 Task: Contact a Redfin agent in Denver, Colorado, for assistance in finding a property with mountain views.
Action: Key pressed <Key.shift>Denver
Screenshot: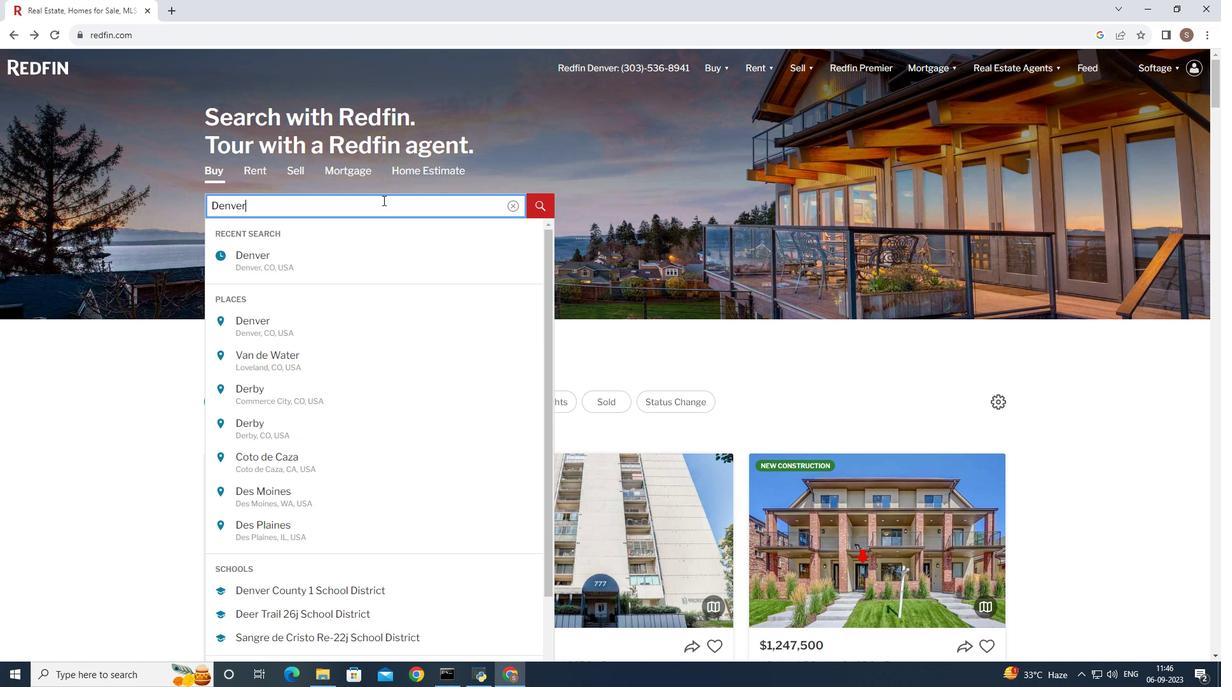
Action: Mouse moved to (380, 252)
Screenshot: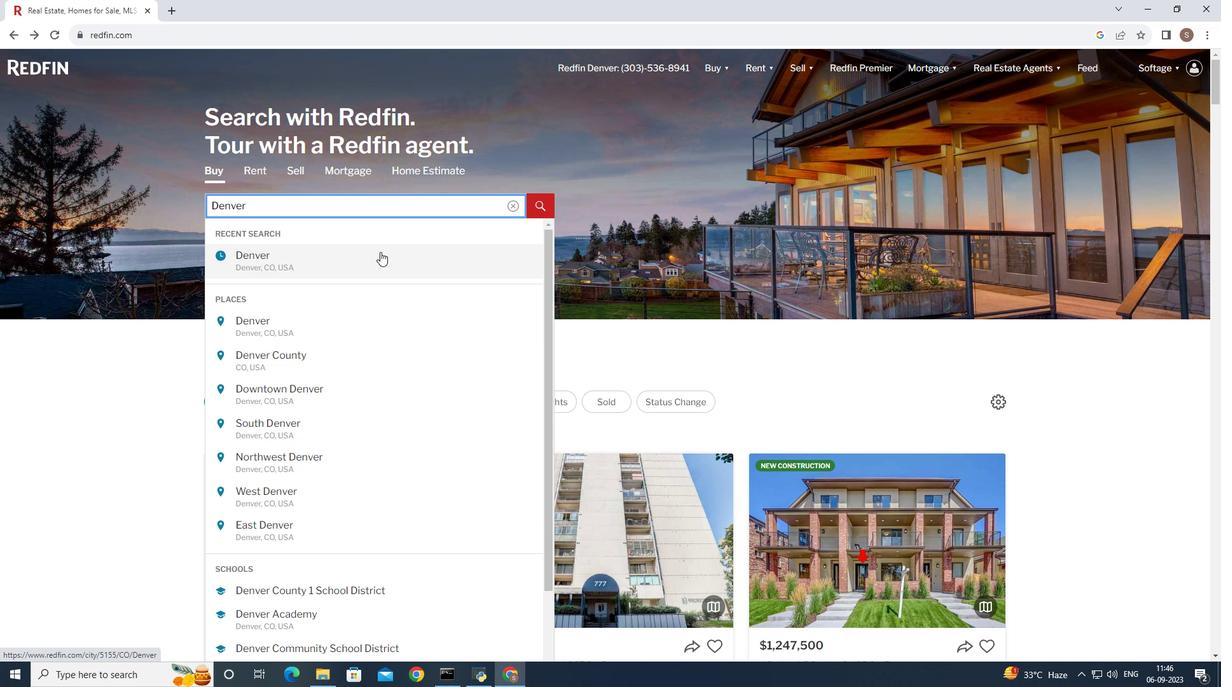 
Action: Mouse pressed left at (380, 252)
Screenshot: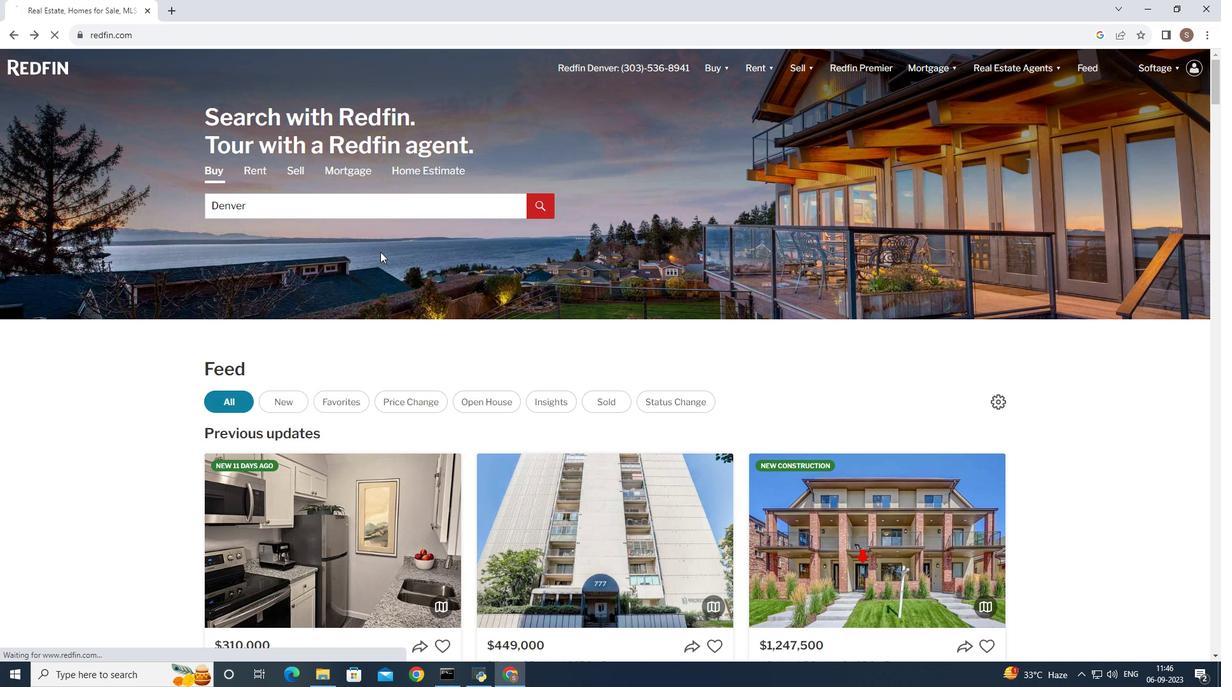 
Action: Mouse moved to (1163, 66)
Screenshot: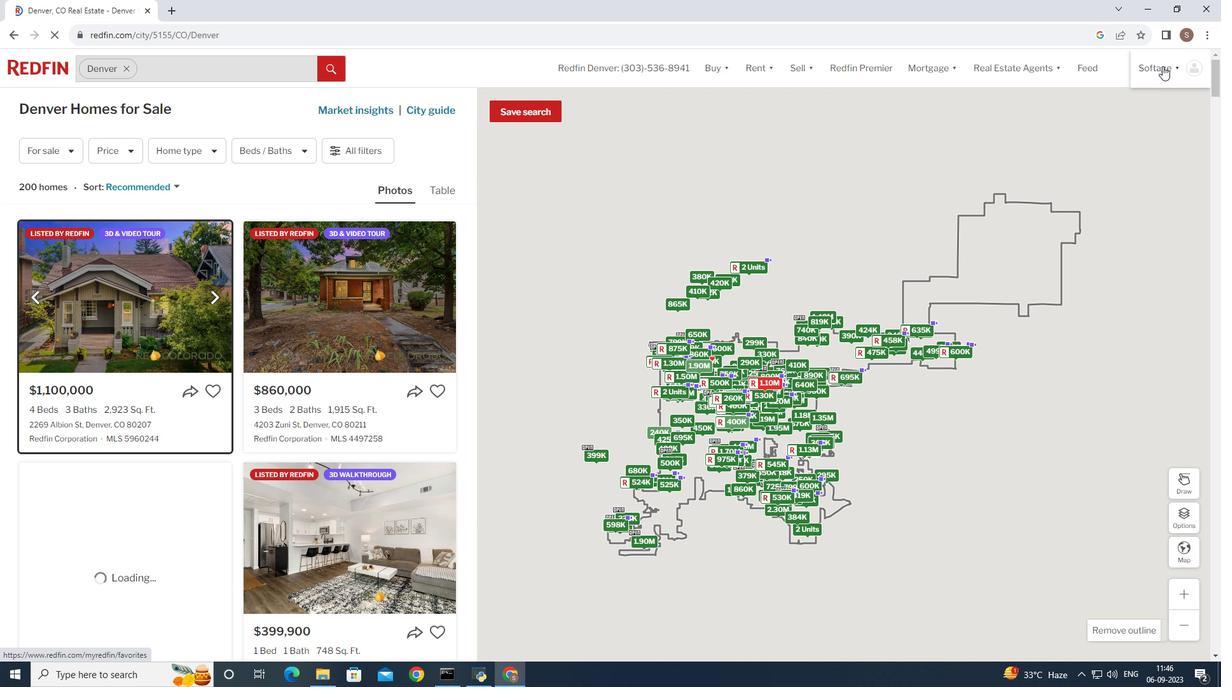 
Action: Mouse pressed left at (1163, 66)
Screenshot: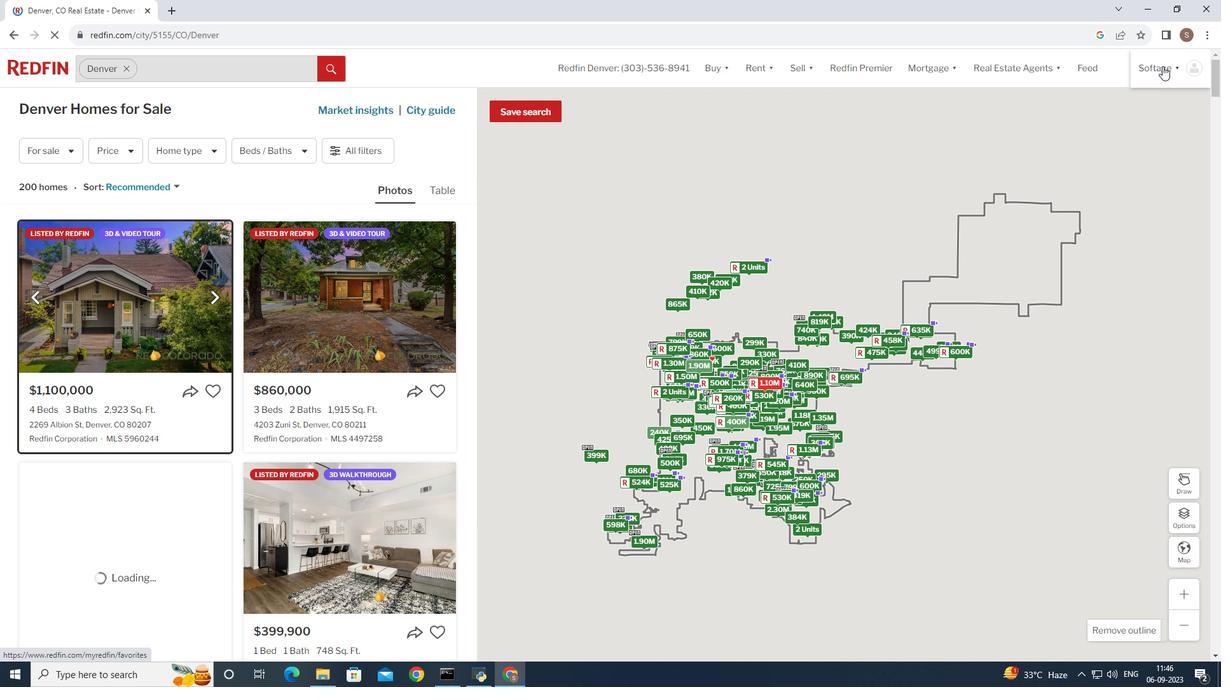
Action: Mouse moved to (1181, 71)
Screenshot: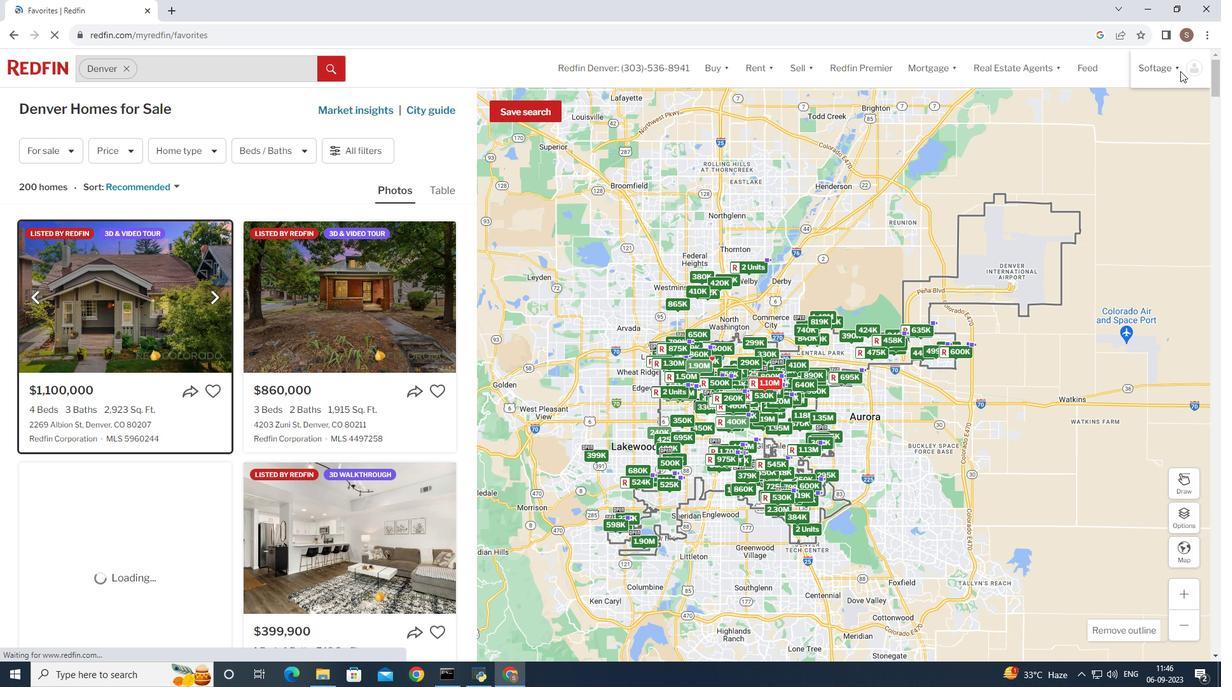 
Action: Mouse pressed left at (1181, 71)
Screenshot: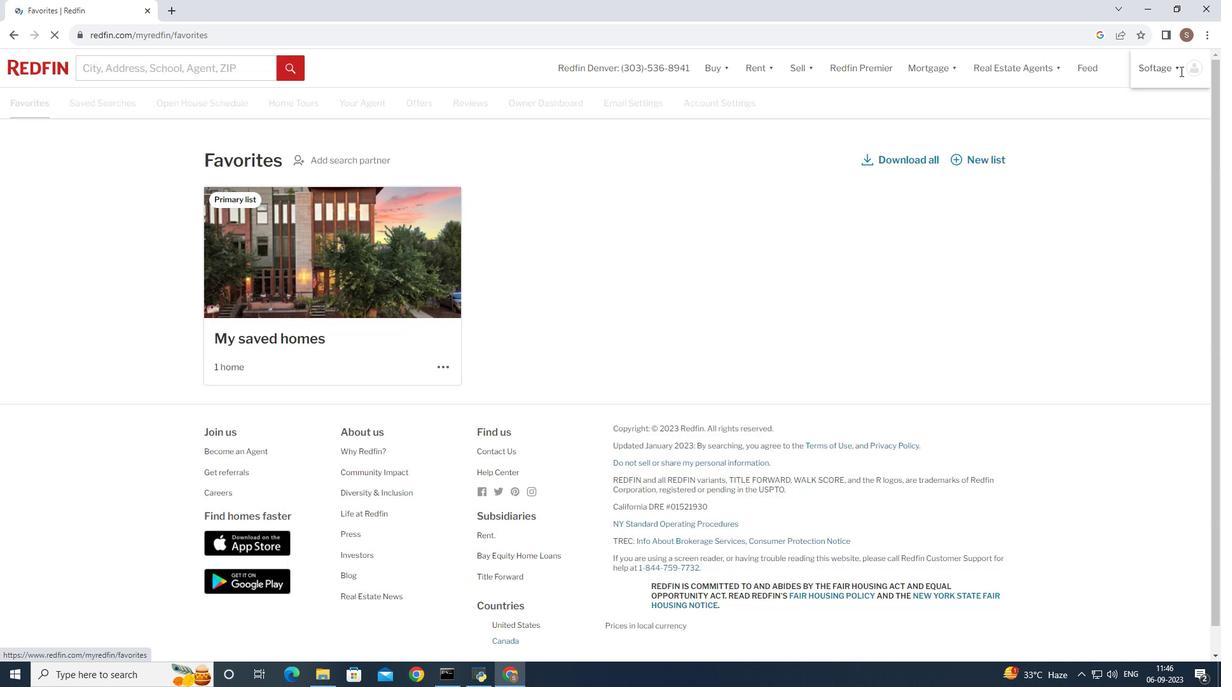 
Action: Mouse moved to (1173, 71)
Screenshot: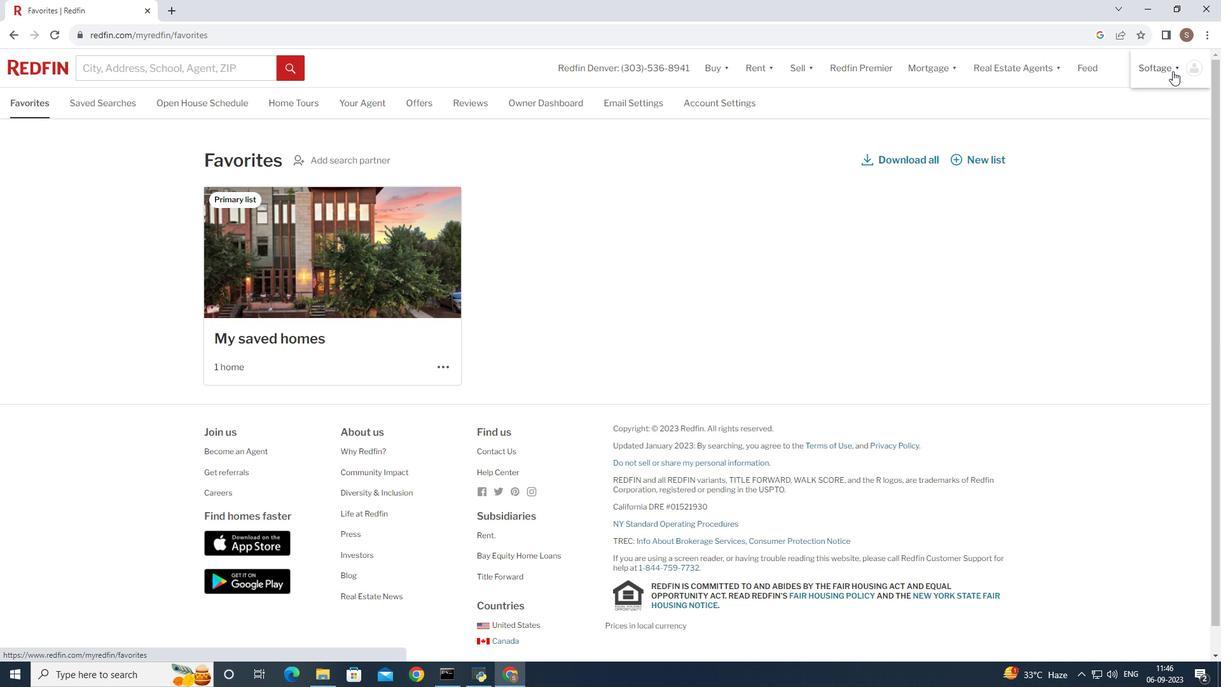 
Action: Mouse pressed left at (1173, 71)
Screenshot: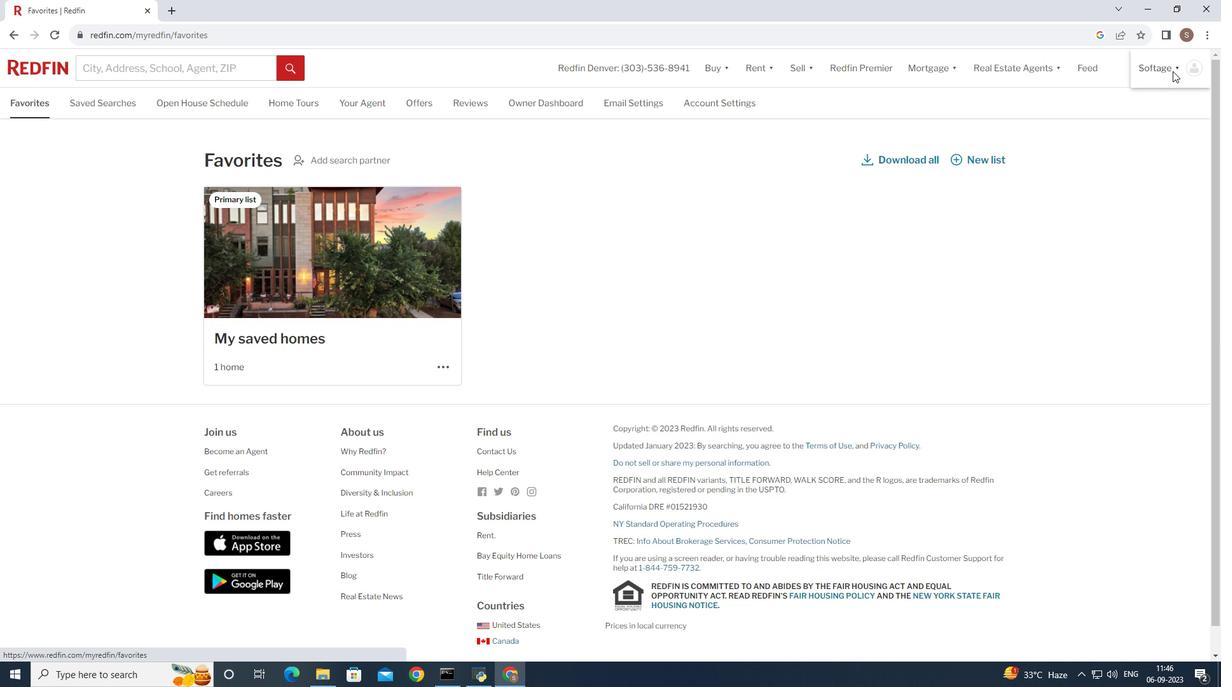 
Action: Mouse moved to (1173, 71)
Screenshot: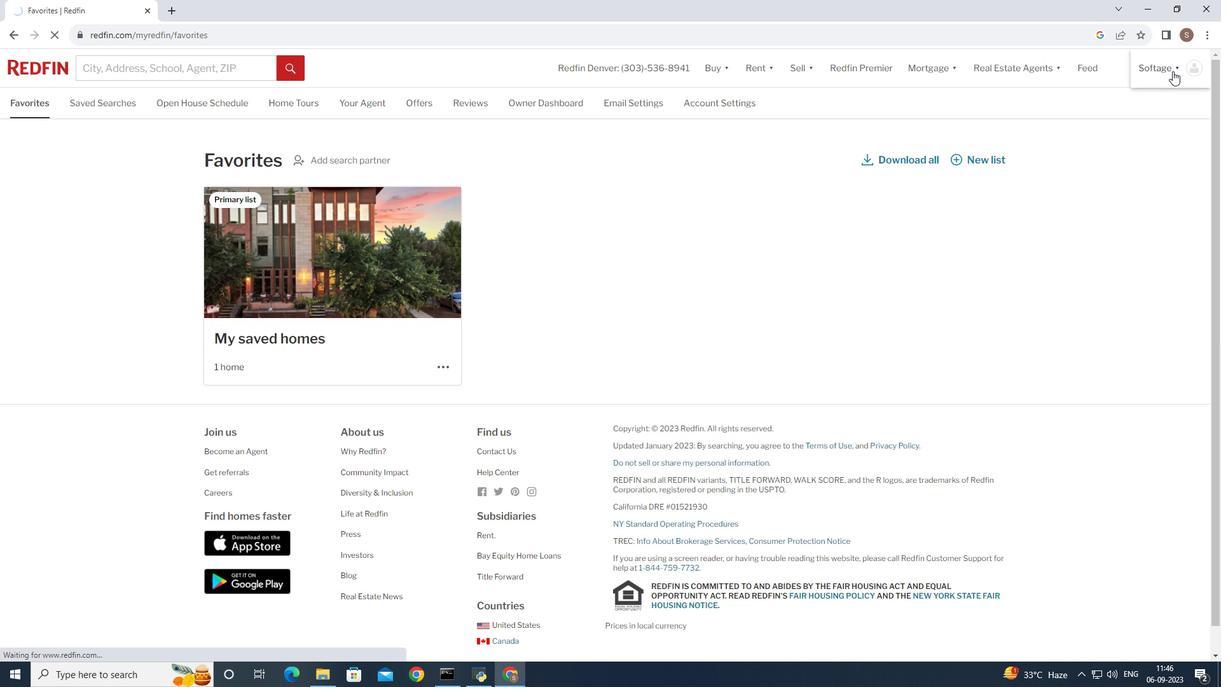 
Action: Mouse pressed left at (1173, 71)
Screenshot: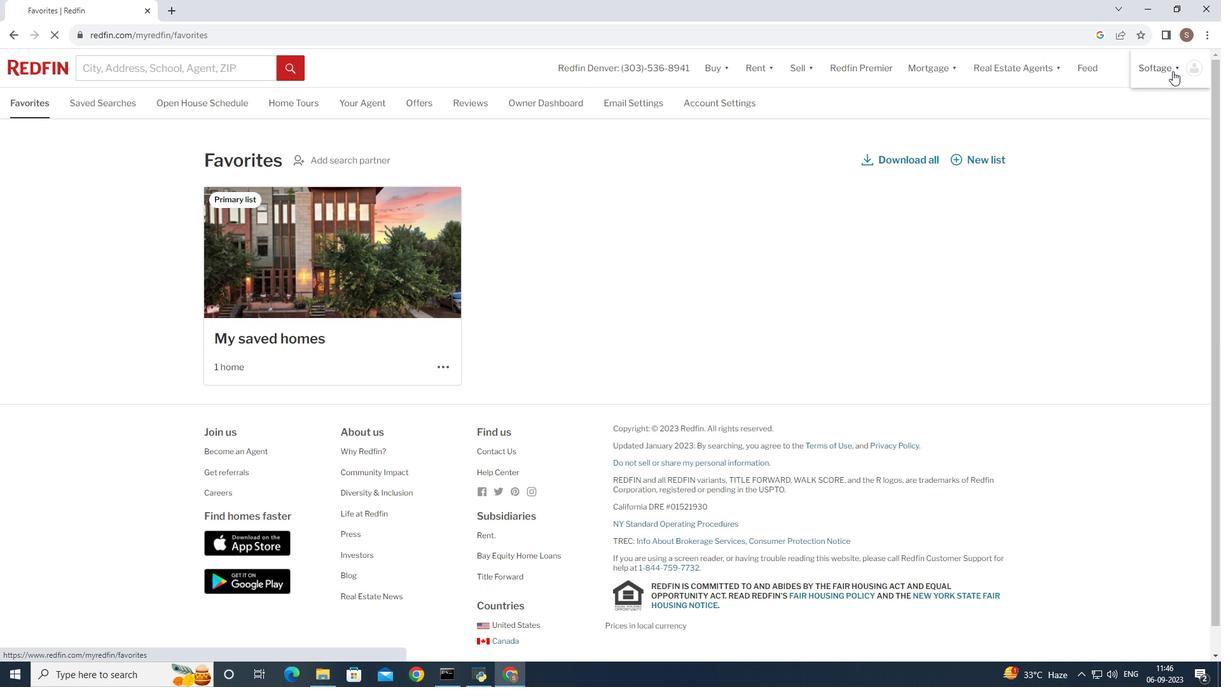 
Action: Mouse moved to (1175, 64)
Screenshot: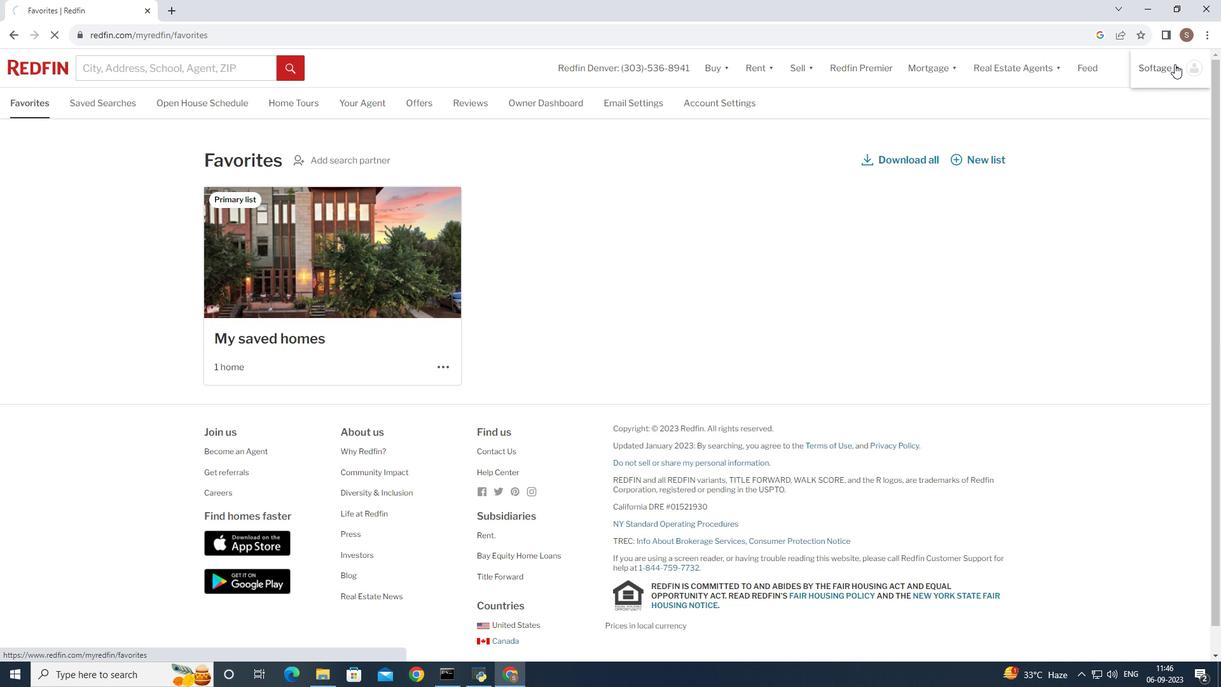 
Action: Mouse pressed left at (1175, 64)
Screenshot: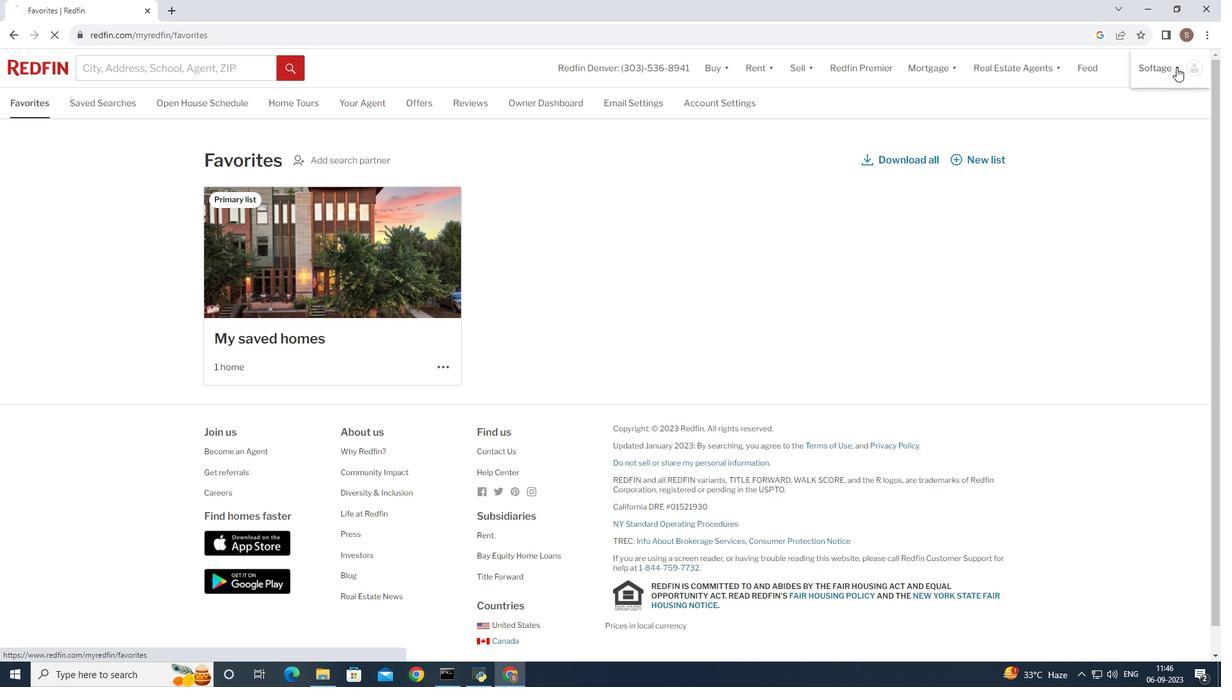 
Action: Mouse moved to (250, 199)
Screenshot: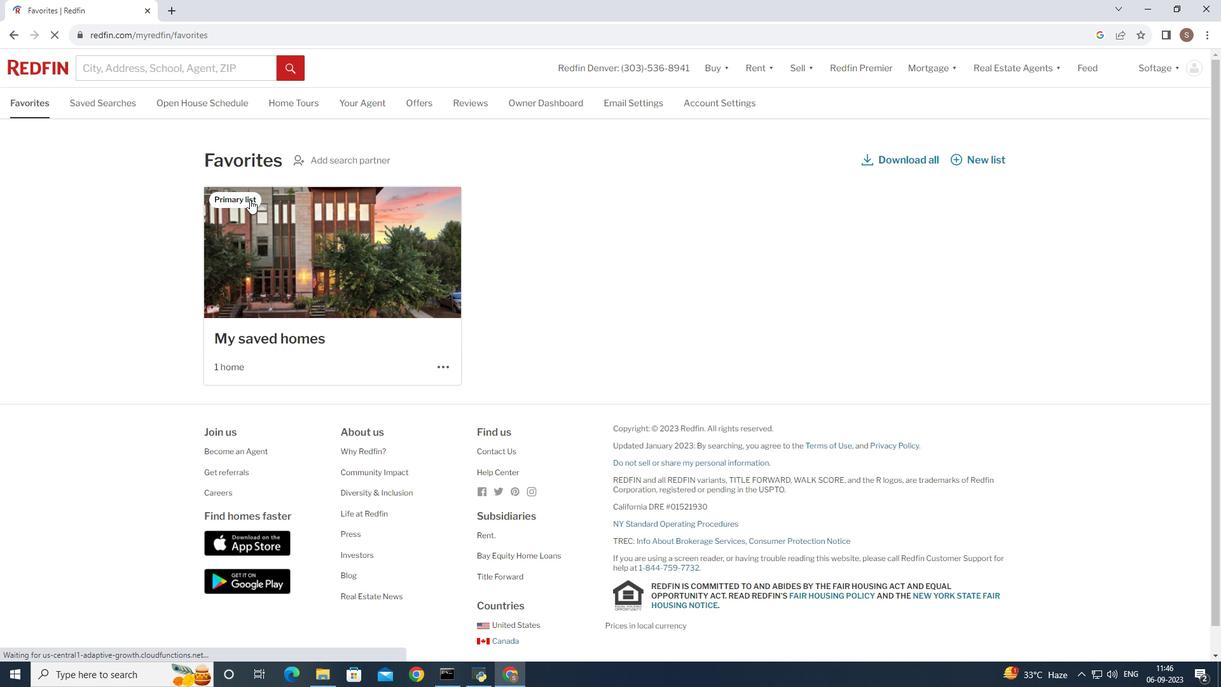 
Action: Mouse scrolled (250, 199) with delta (0, 0)
Screenshot: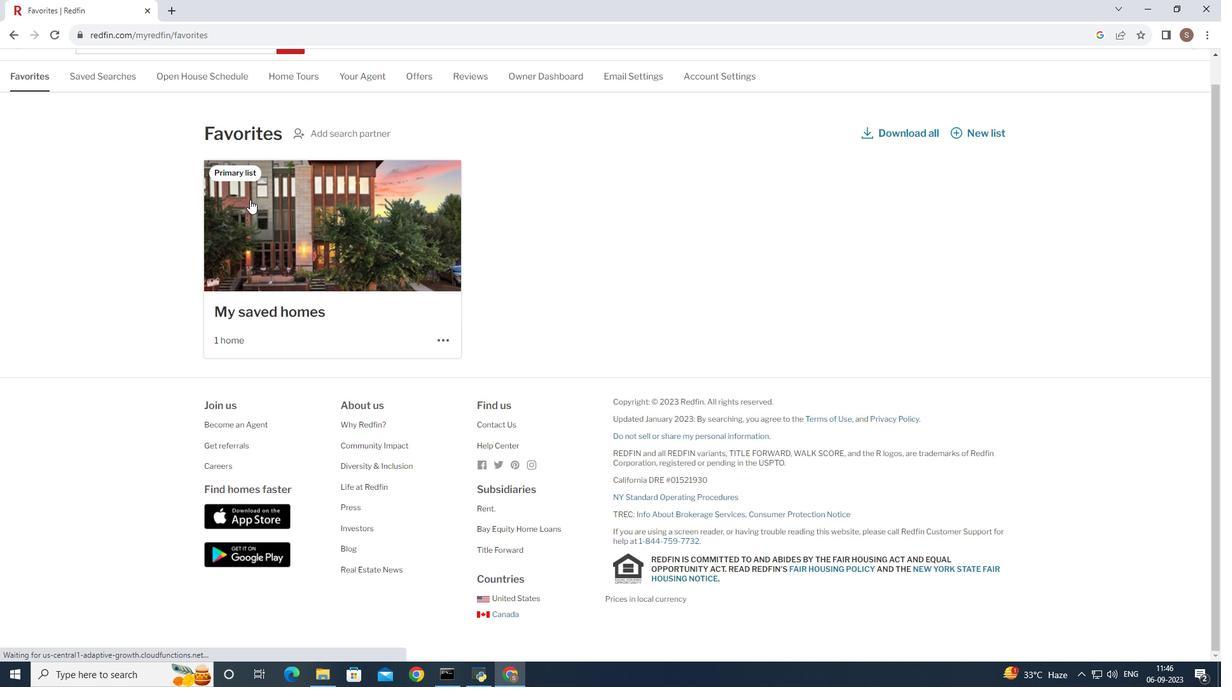 
Action: Mouse moved to (250, 199)
Screenshot: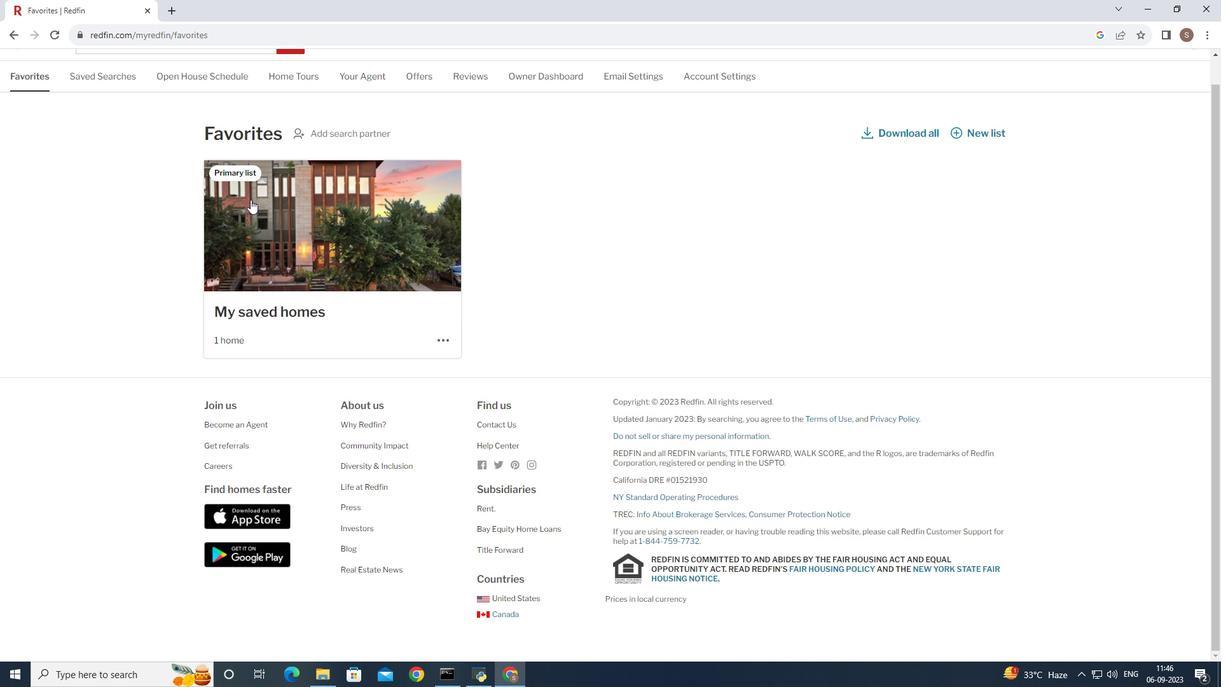
Action: Mouse scrolled (250, 200) with delta (0, 0)
Screenshot: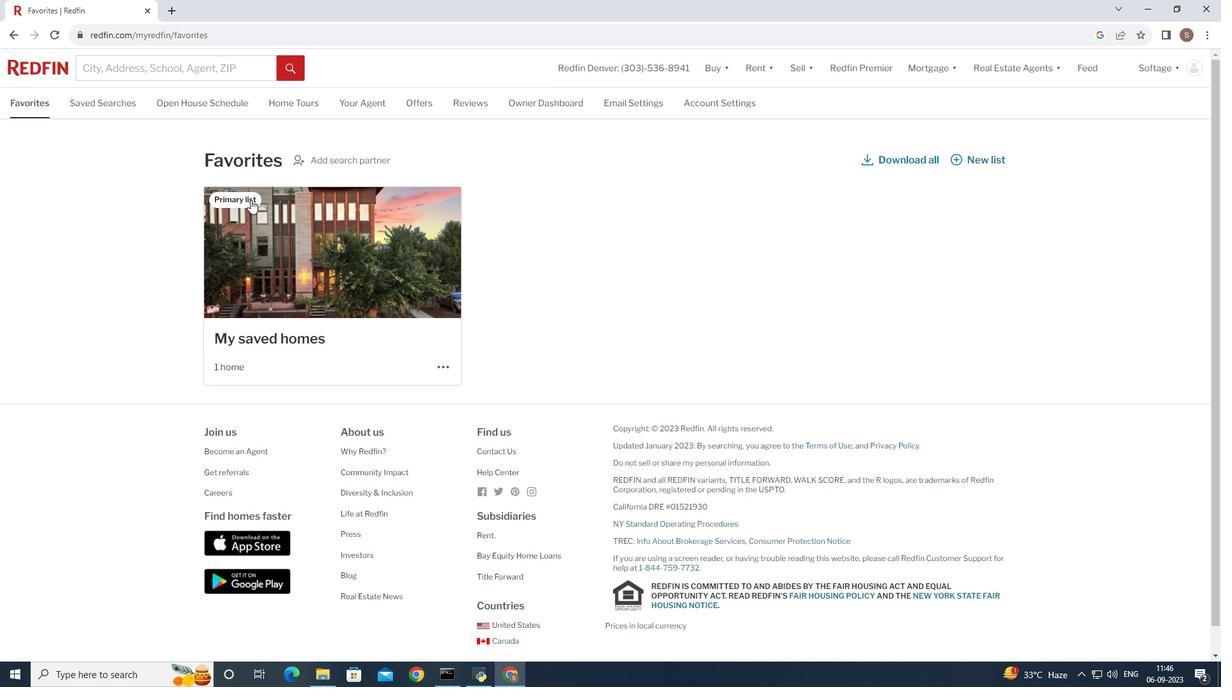 
Action: Mouse moved to (1035, 249)
Screenshot: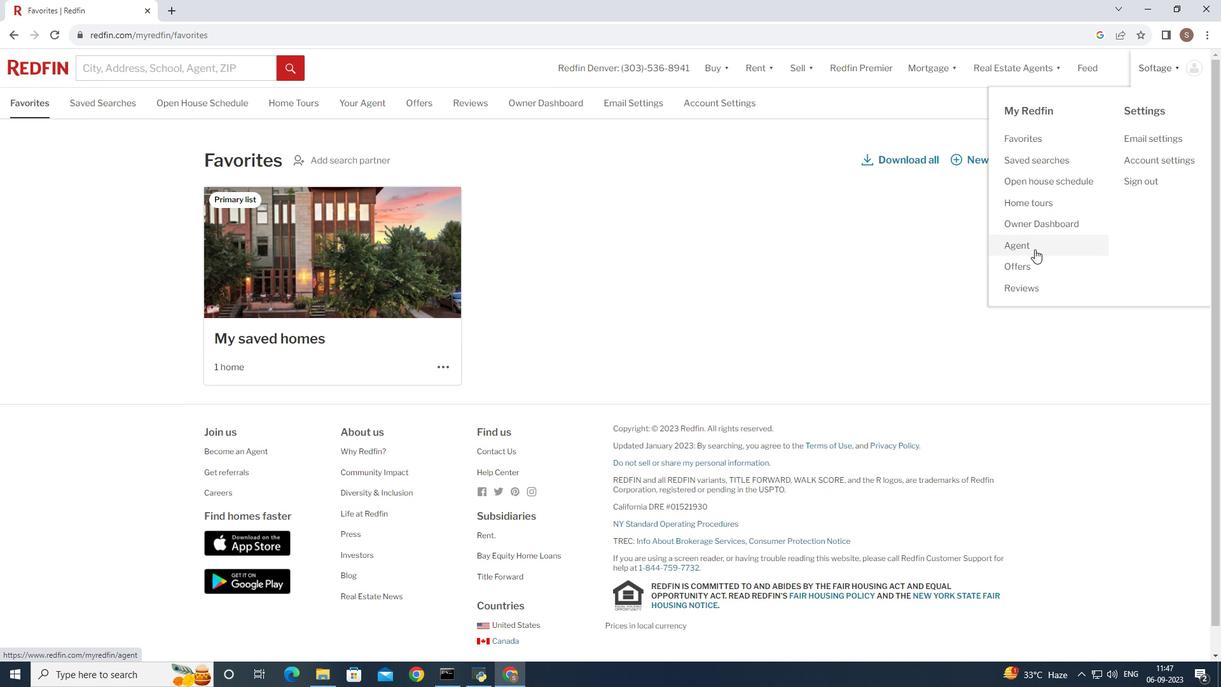 
Action: Mouse pressed left at (1035, 249)
Screenshot: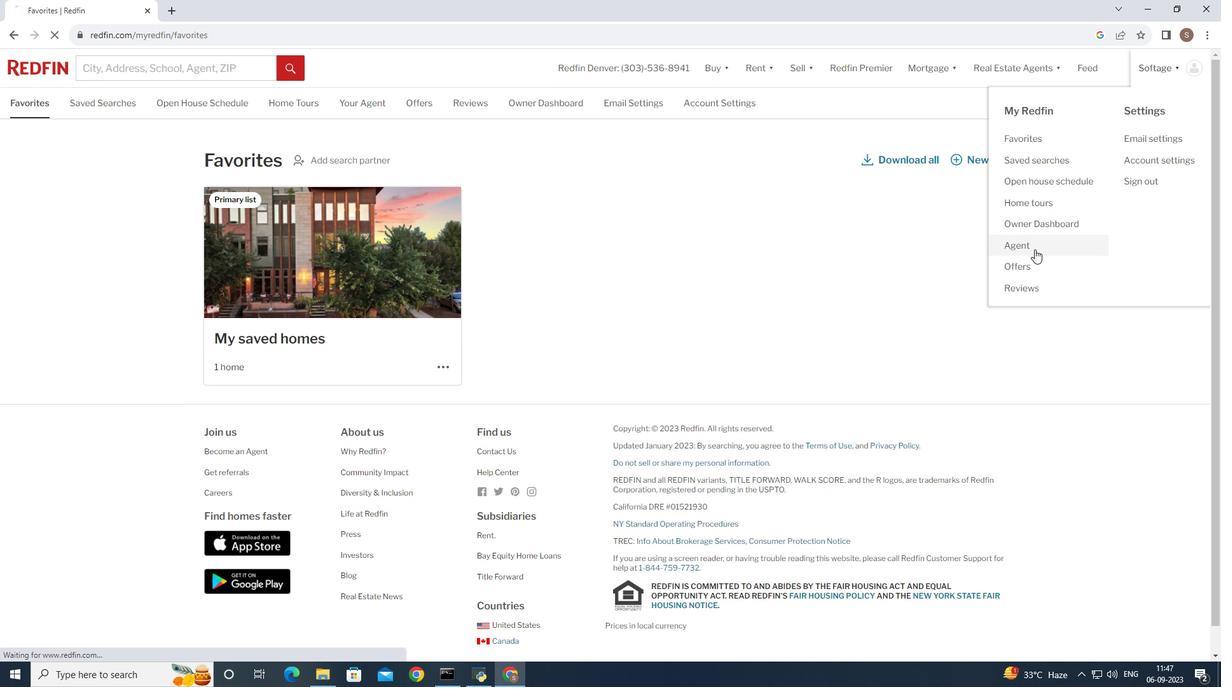 
Action: Mouse moved to (518, 363)
Screenshot: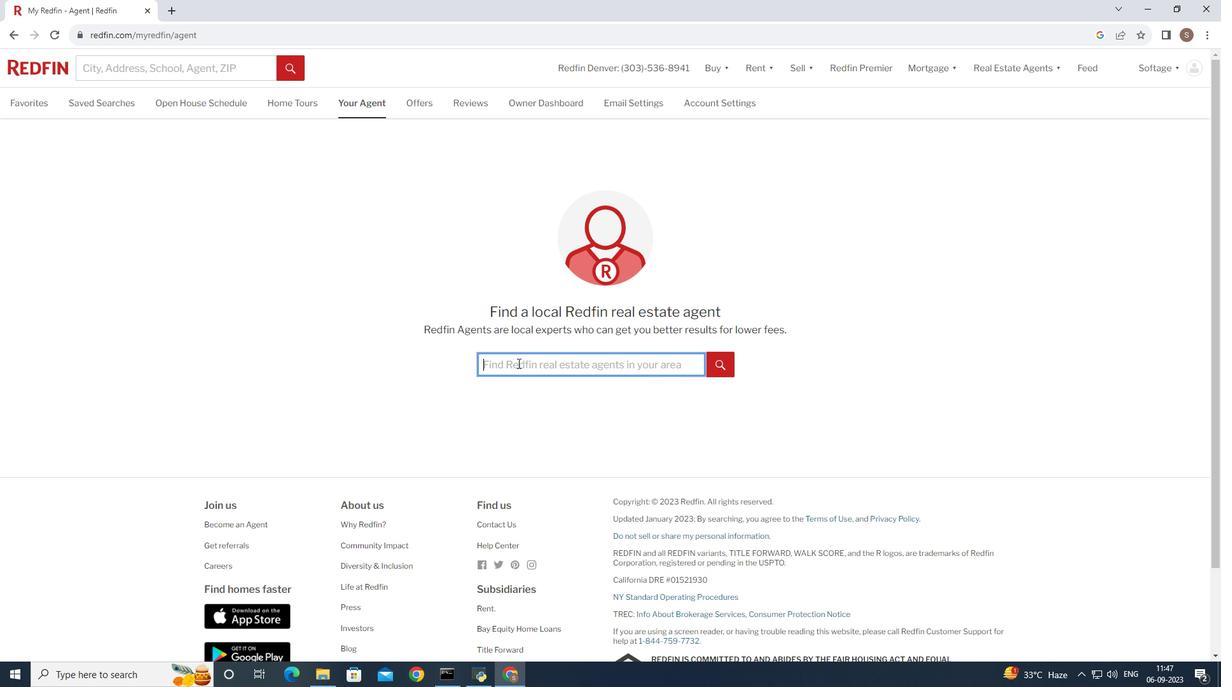 
Action: Mouse pressed left at (518, 363)
Screenshot: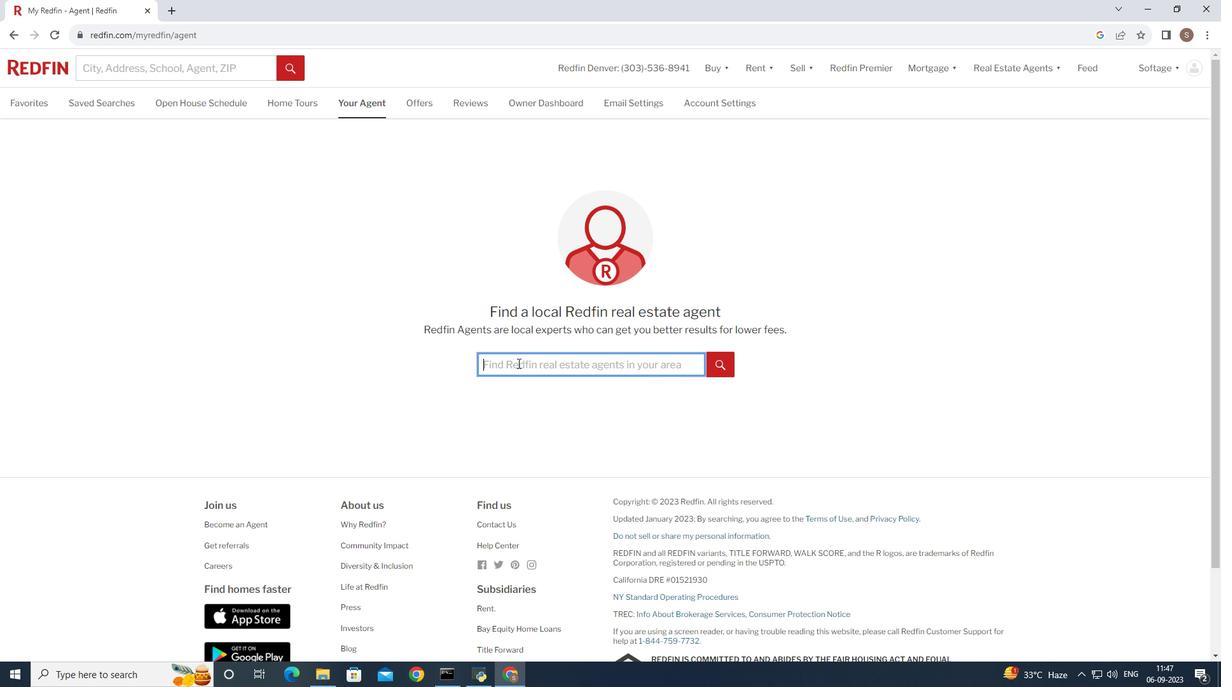
Action: Key pressed <Key.shift>Denver,<Key.space>c<Key.backspace><Key.shift>Cola<Key.backspace>orado<Key.space><Key.enter>
Screenshot: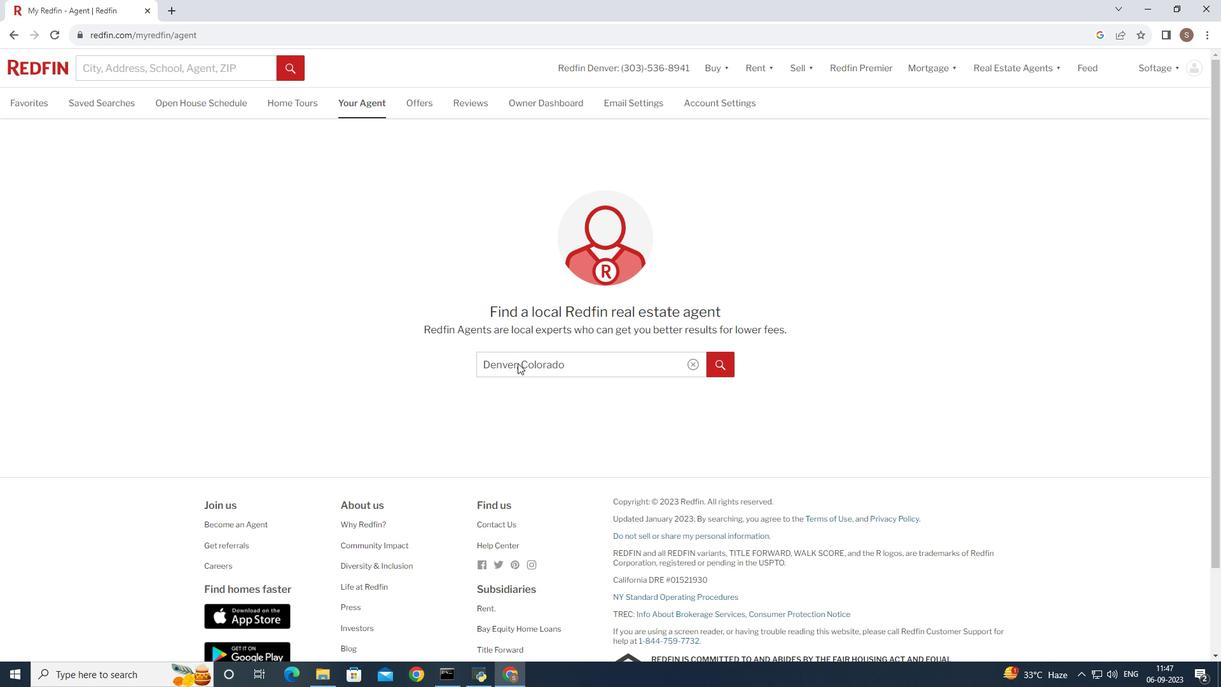 
Action: Mouse moved to (568, 275)
Screenshot: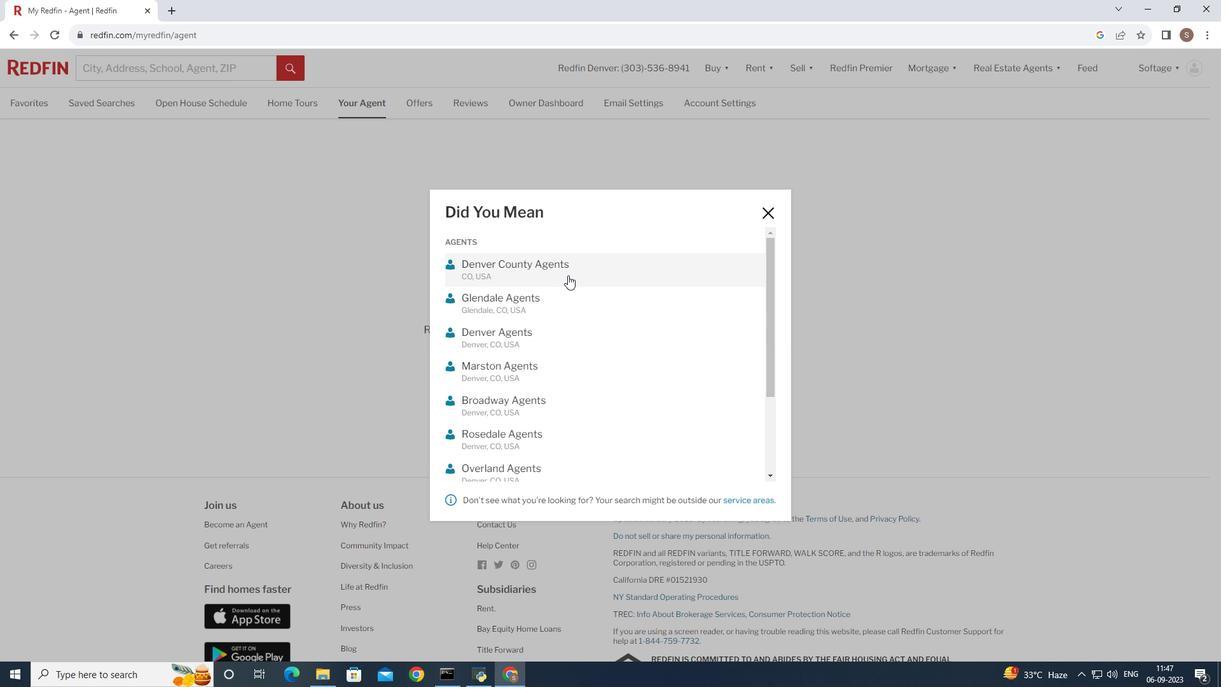 
Action: Mouse pressed left at (568, 275)
Screenshot: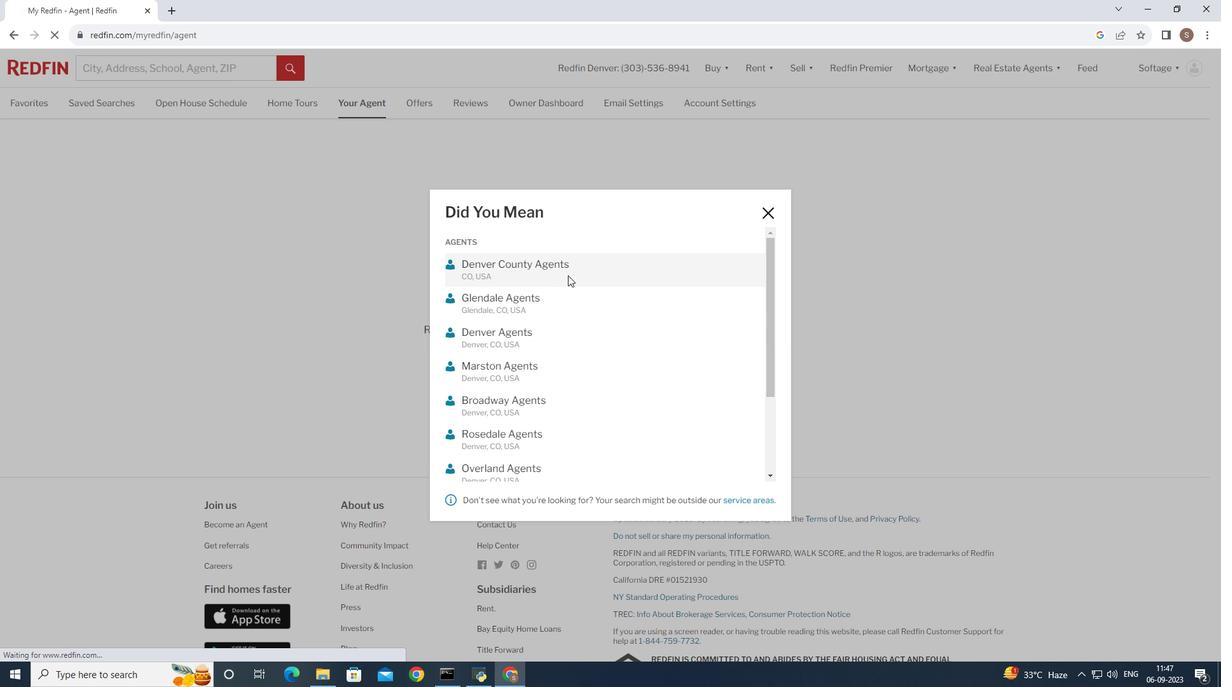 
Action: Mouse moved to (505, 502)
Screenshot: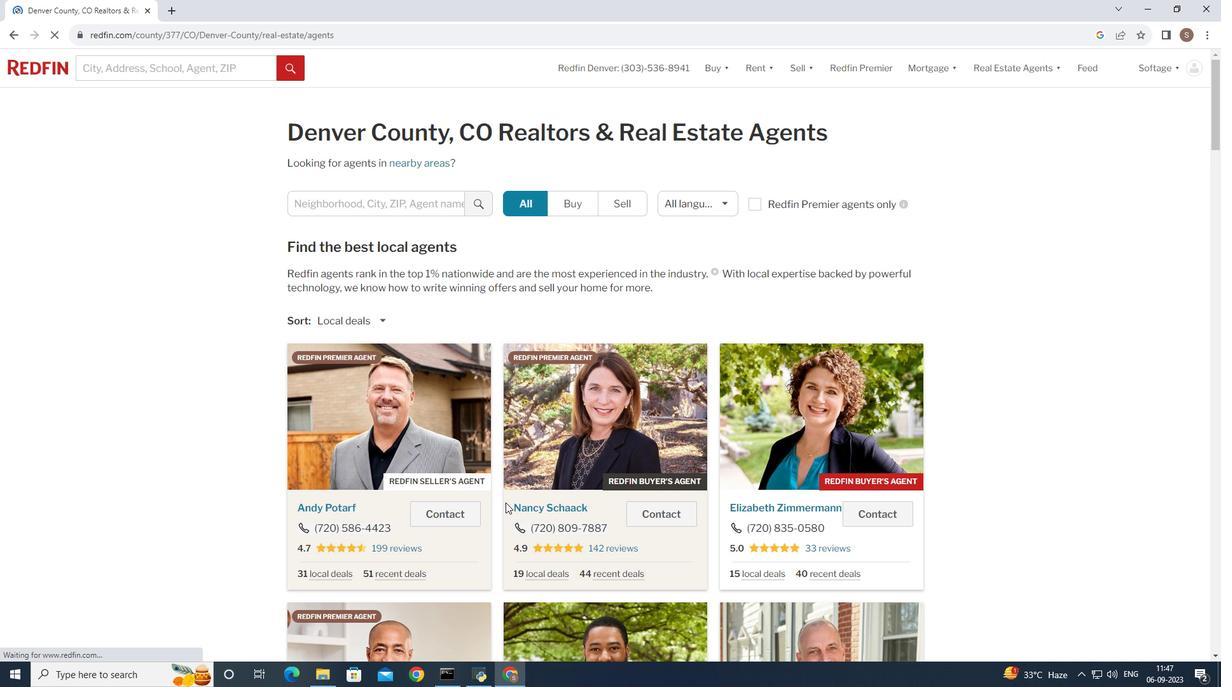 
Action: Mouse scrolled (505, 502) with delta (0, 0)
Screenshot: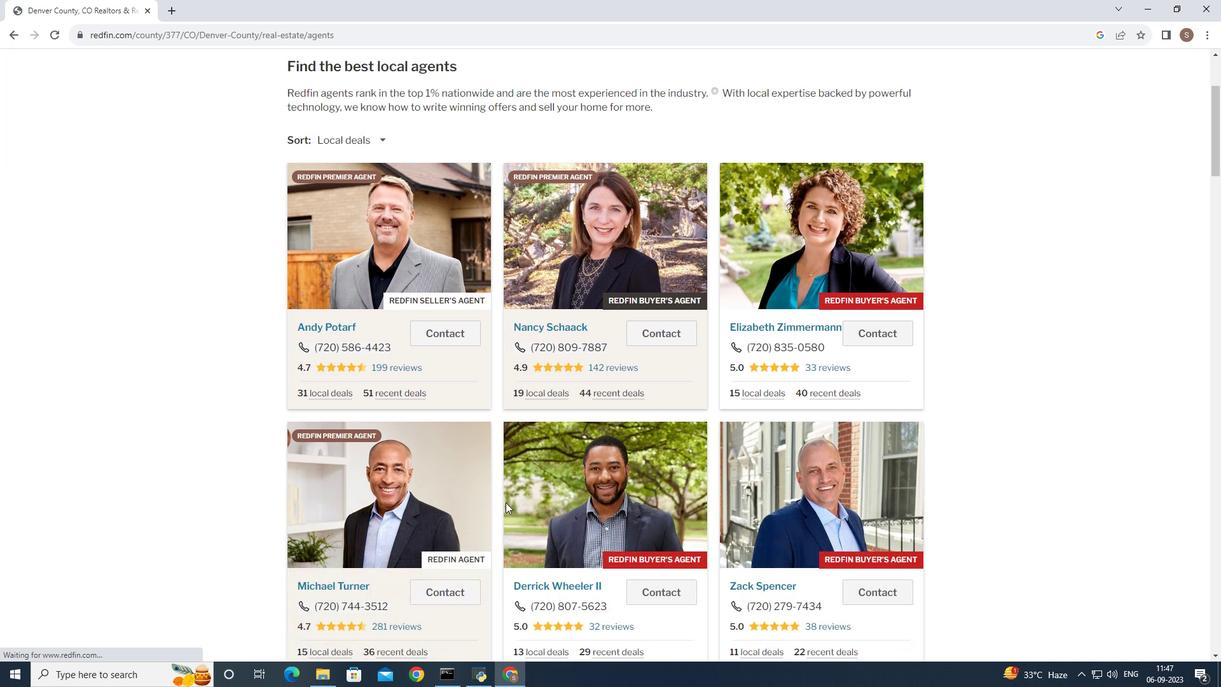 
Action: Mouse scrolled (505, 502) with delta (0, 0)
Screenshot: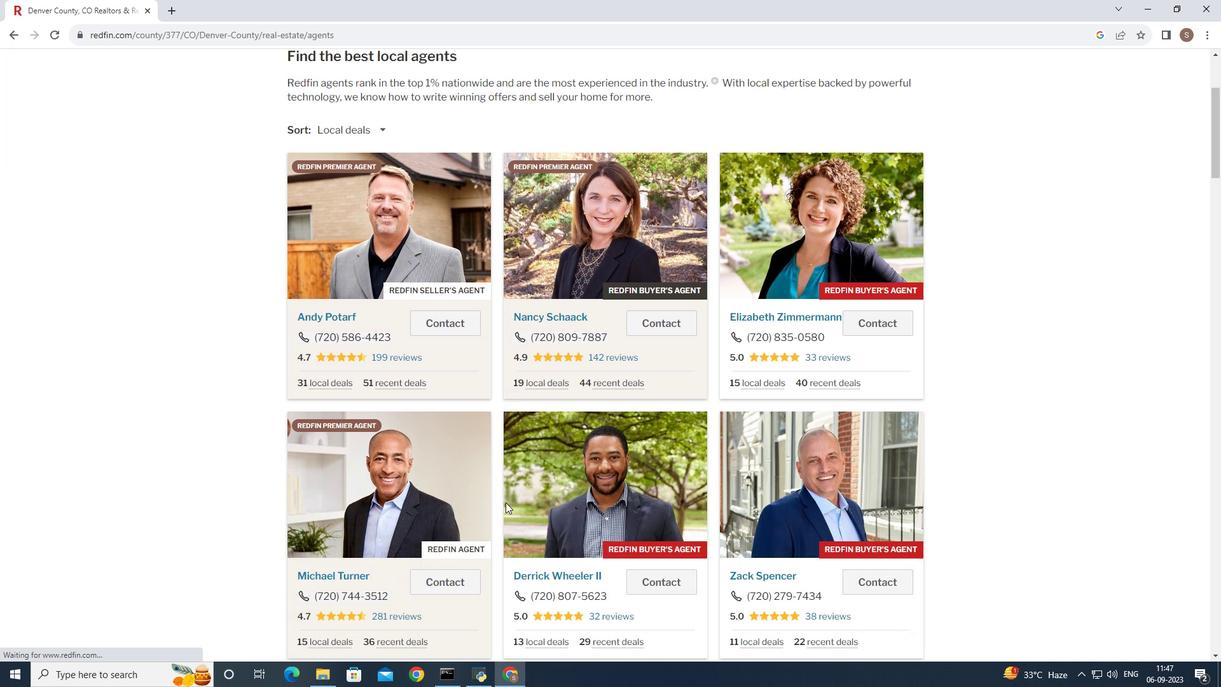 
Action: Mouse scrolled (505, 502) with delta (0, 0)
Screenshot: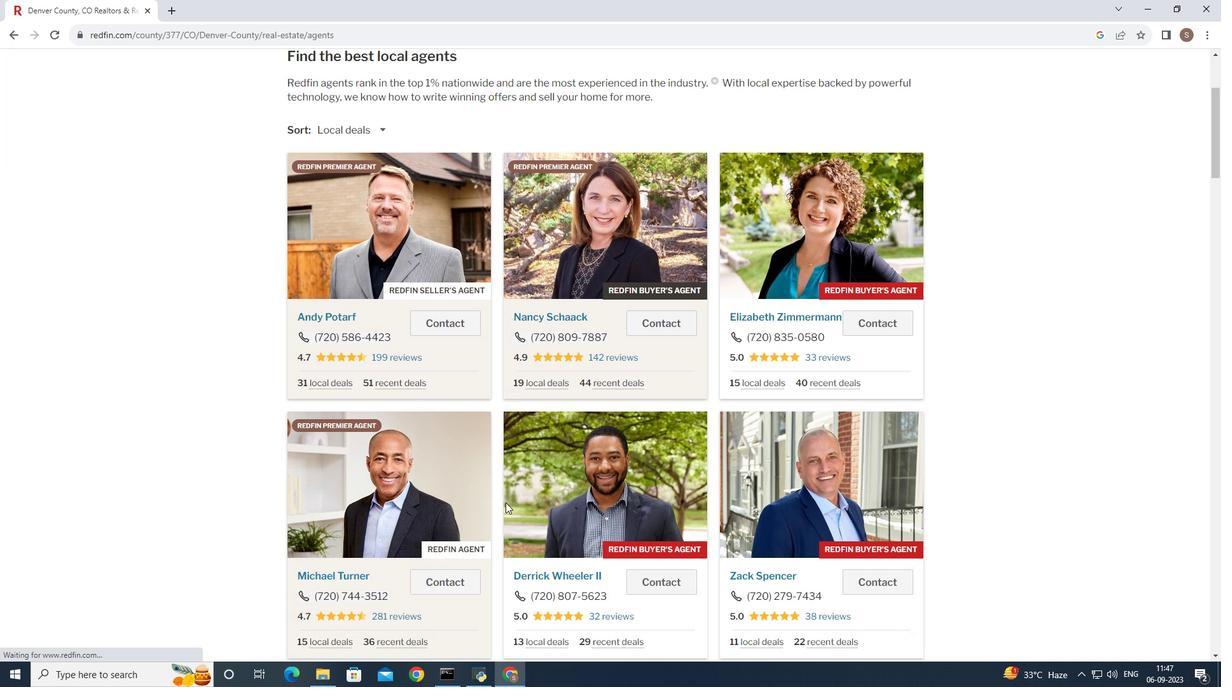
Action: Mouse moved to (651, 324)
Screenshot: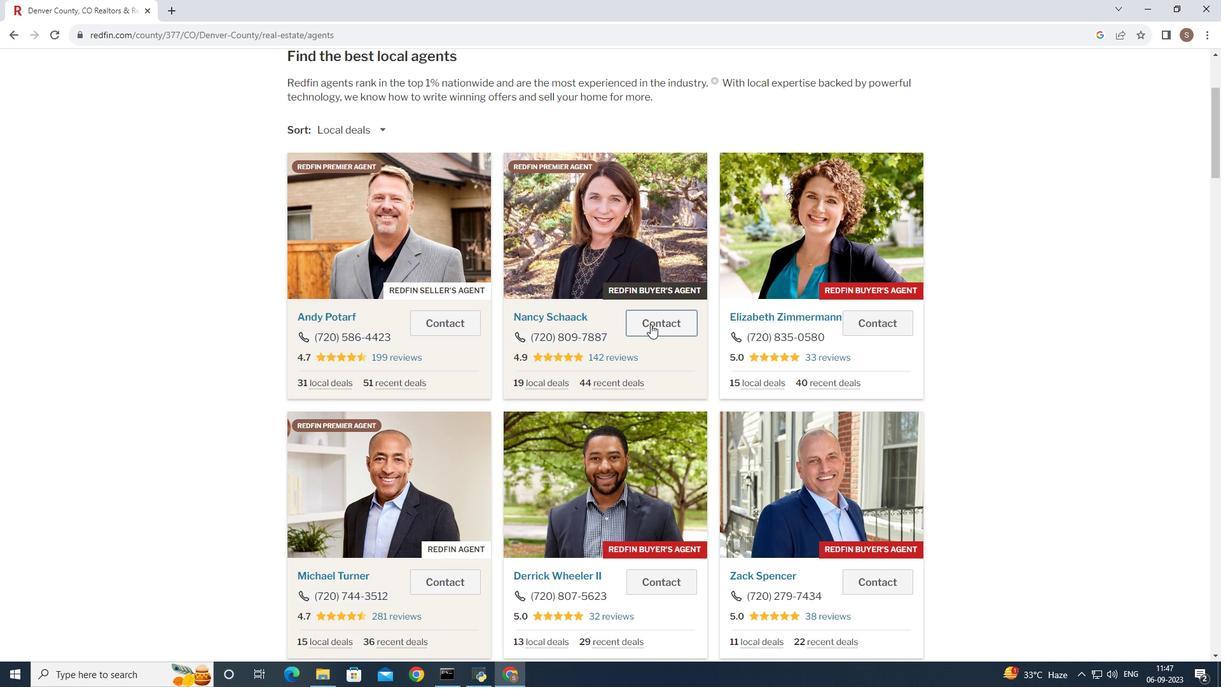 
Action: Mouse pressed left at (651, 324)
Screenshot: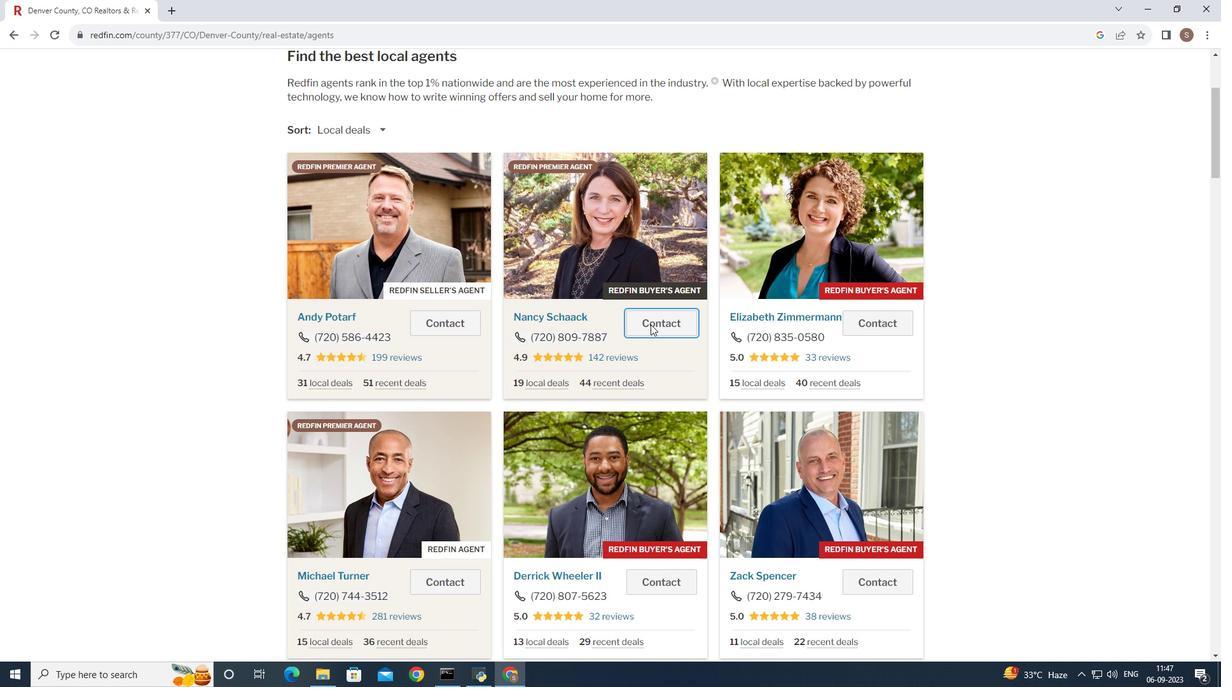 
Action: Mouse moved to (730, 403)
Screenshot: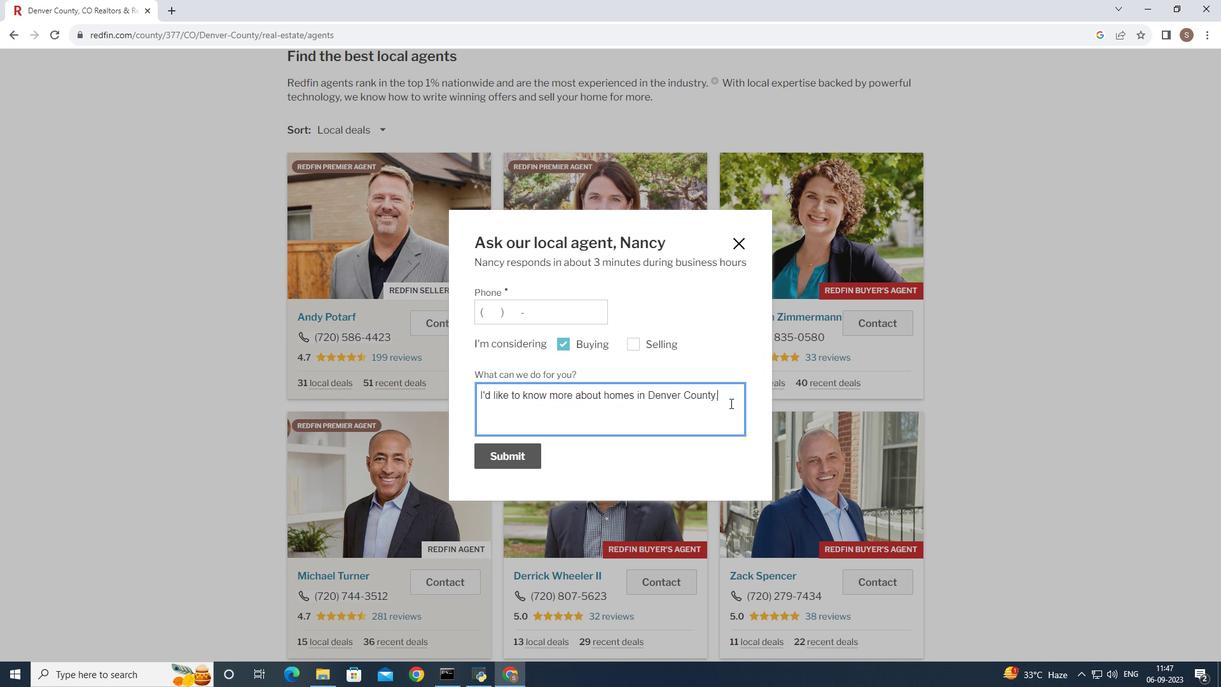 
Action: Mouse pressed left at (730, 403)
Screenshot: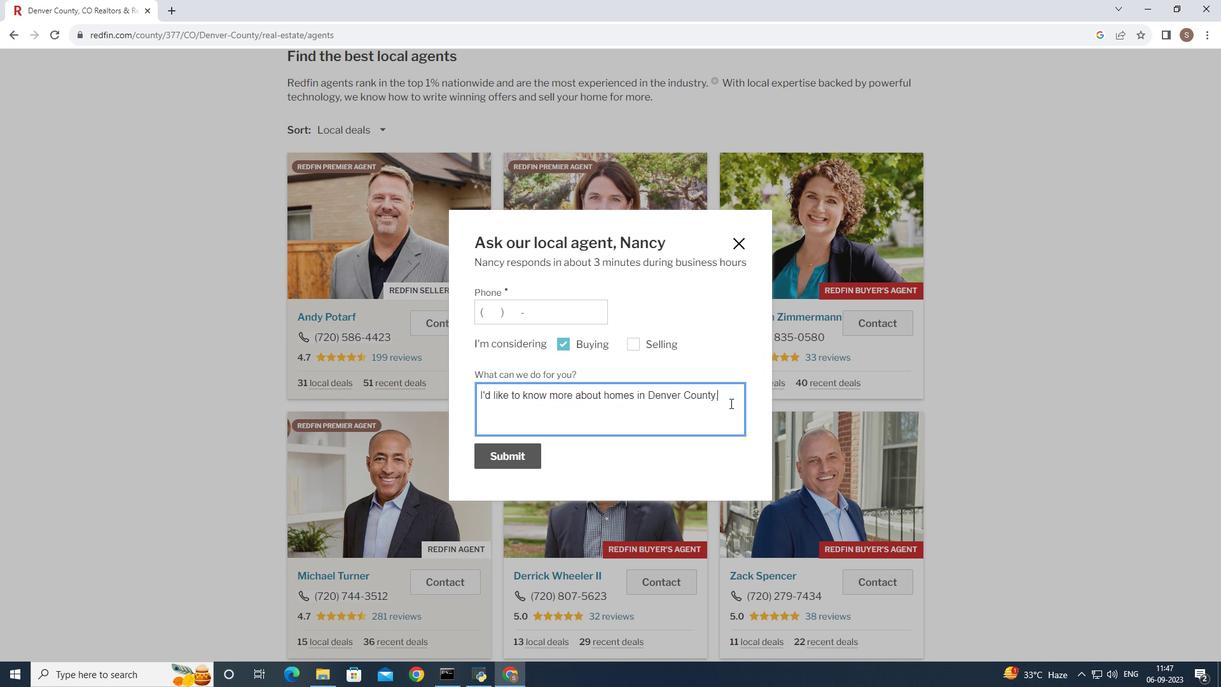 
Action: Key pressed <Key.backspace><Key.backspace><Key.backspace><Key.backspace><Key.backspace><Key.backspace><Key.backspace><Key.backspace><Key.backspace><Key.backspace><Key.backspace><Key.backspace><Key.backspace><Key.backspace><Key.backspace><Key.backspace><Key.backspace><Key.backspace><Key.backspace><Key.backspace><Key.backspace><Key.backspace><Key.backspace><Key.backspace><Key.backspace><Key.backspace><Key.backspace><Key.backspace><Key.backspace><Key.backspace><Key.backspace><Key.backspace><Key.backspace><Key.backspace><Key.backspace><Key.backspace><Key.backspace><Key.backspace><Key.backspace><Key.backspace><Key.backspace><Key.backspace><Key.backspace><Key.backspace><Key.backspace><Key.backspace><Key.backspace><Key.backspace><Key.backspace><Key.backspace><Key.backspace><Key.backspace><Key.backspace><Key.backspace><Key.backspace><Key.backspace><Key.backspace><Key.shift>Plz<Key.space>give<Key.space>me<Key.space>some<Key.space>suggestion<Key.space>
Screenshot: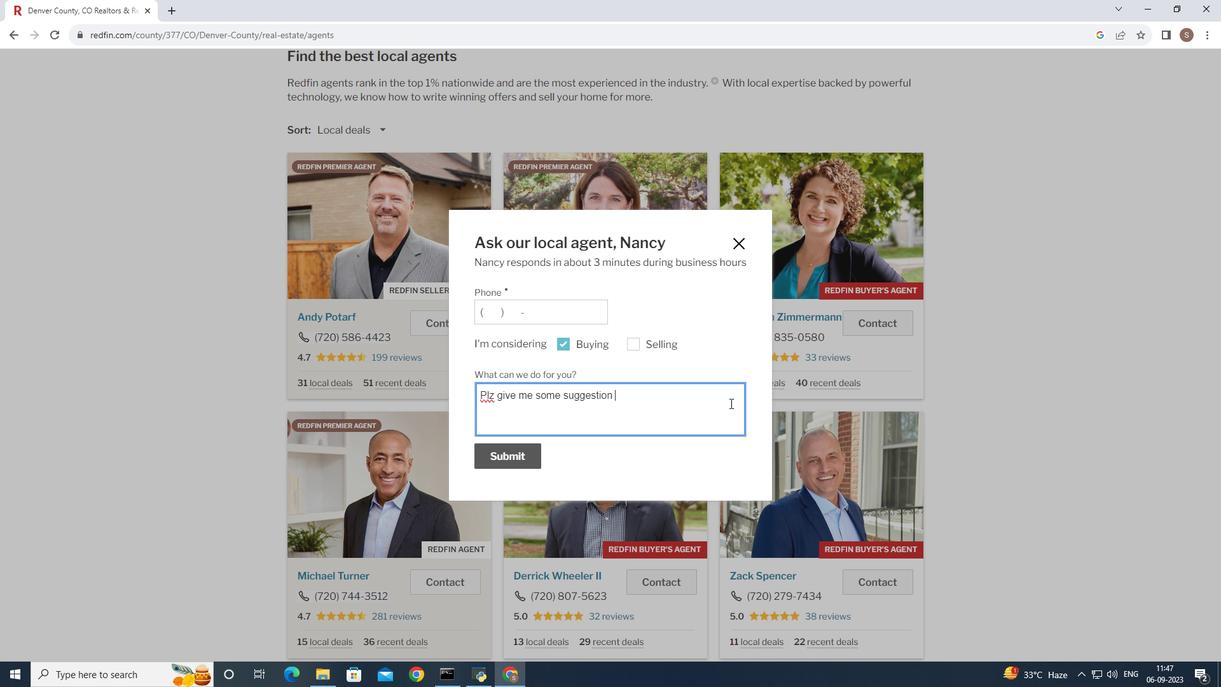 
Action: Mouse moved to (497, 397)
Screenshot: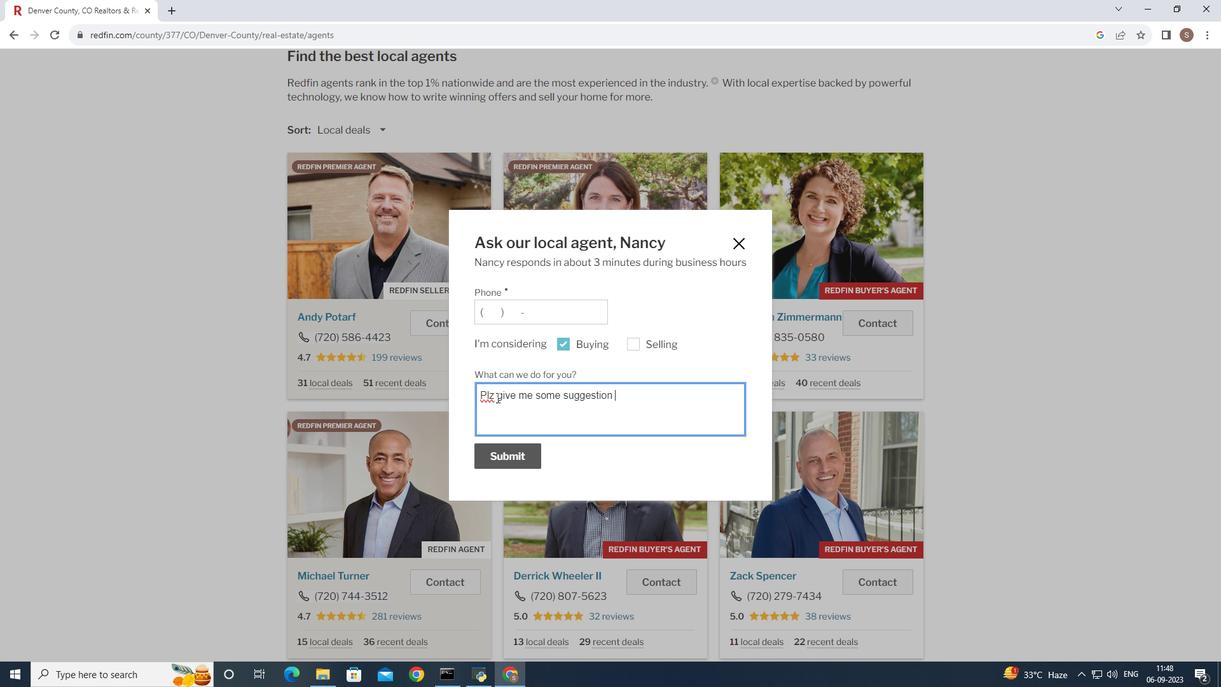 
Action: Mouse pressed left at (497, 397)
Screenshot: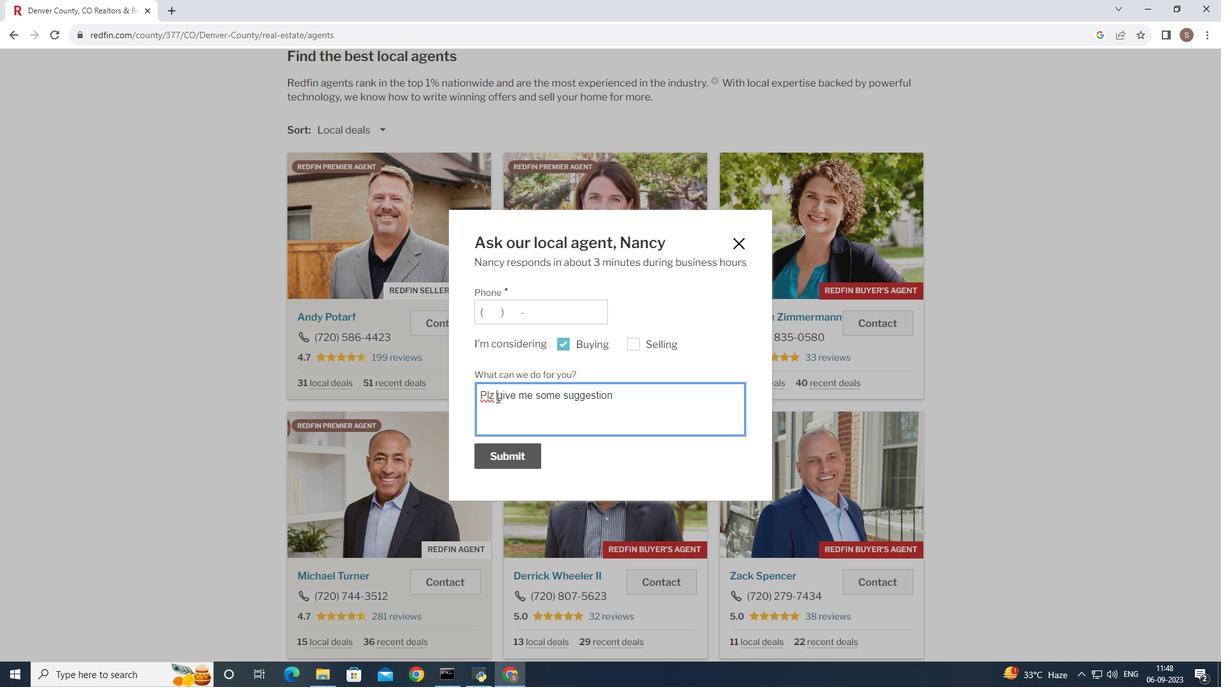 
Action: Key pressed <Key.backspace><Key.backspace>easer<Key.space><Key.backspace><Key.backspace><Key.space>
Screenshot: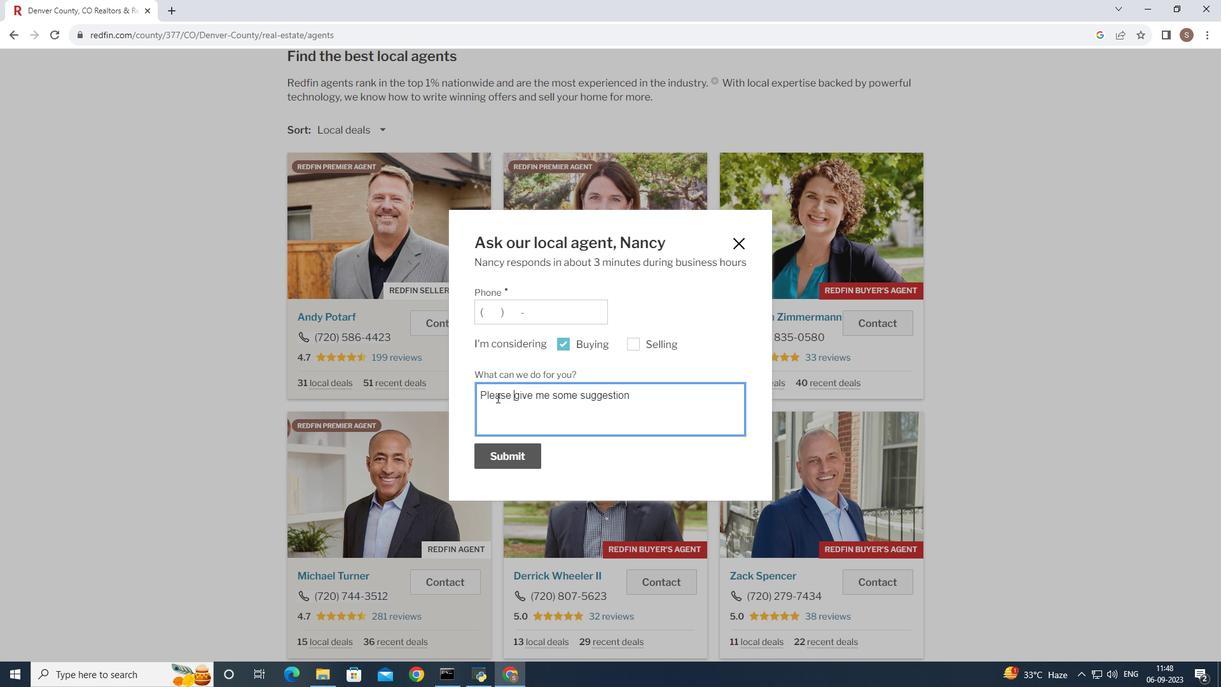 
Action: Mouse moved to (653, 400)
Screenshot: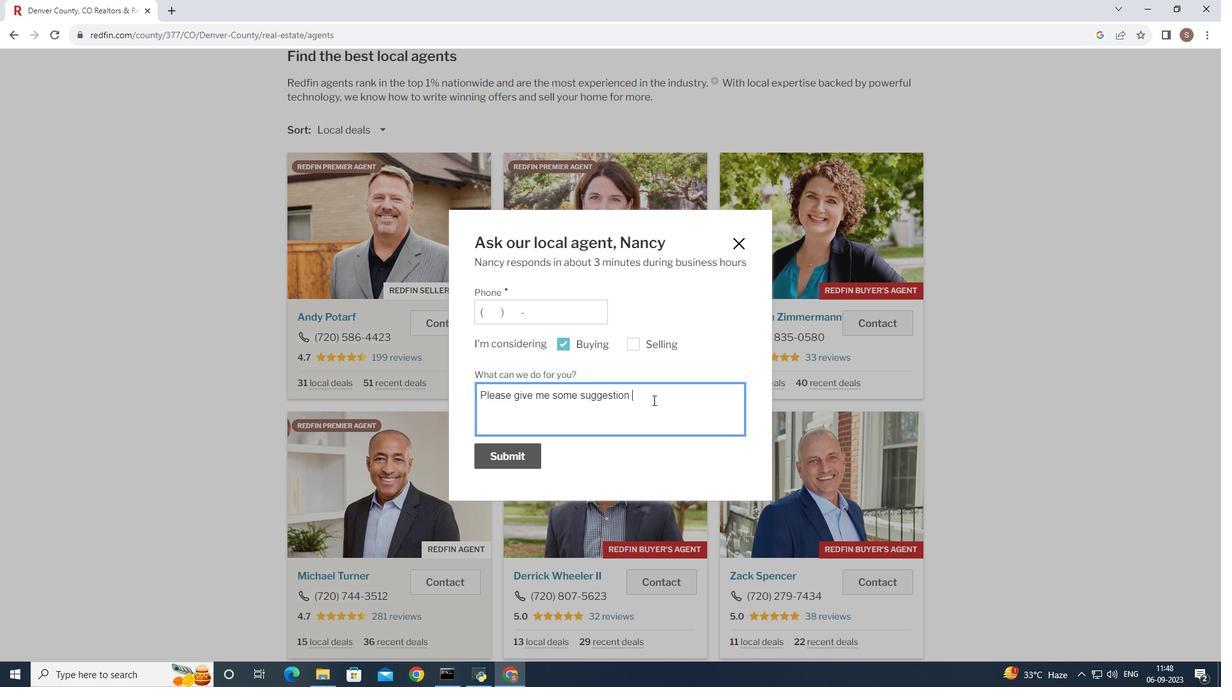 
Action: Mouse pressed left at (653, 400)
Screenshot: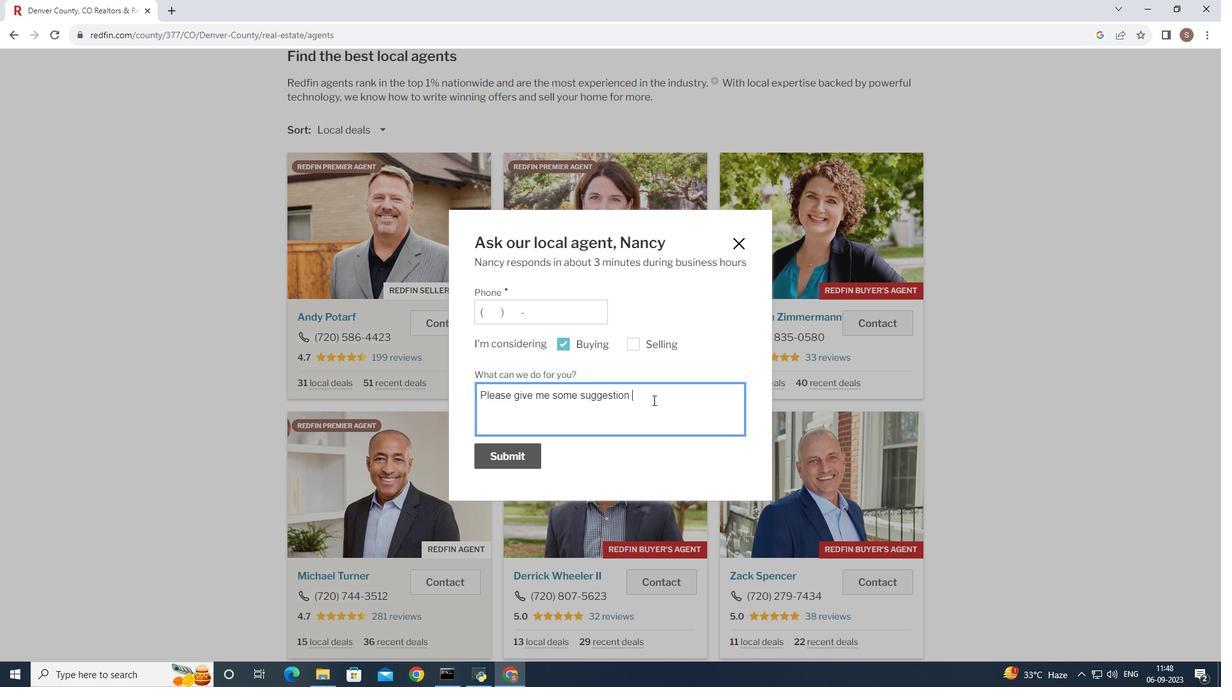 
Action: Key pressed in<Key.space>mountain<Key.space>viws<Key.space>
Screenshot: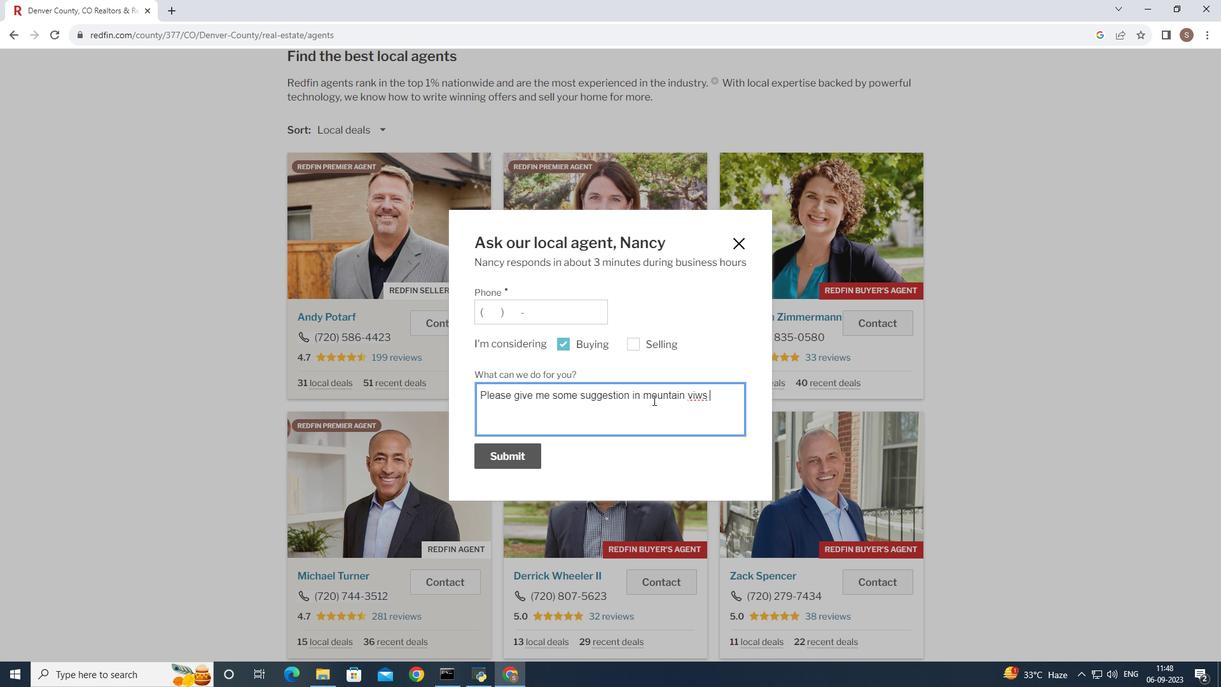 
Action: Mouse moved to (697, 396)
Screenshot: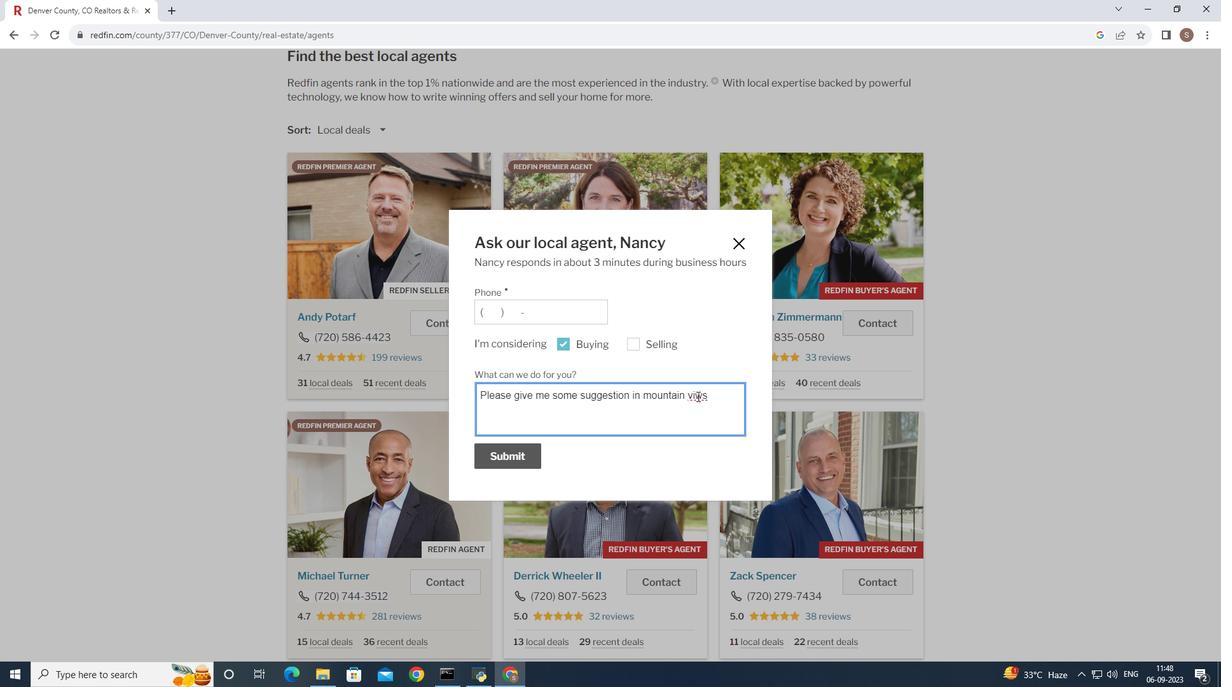 
Action: Mouse pressed left at (697, 396)
Screenshot: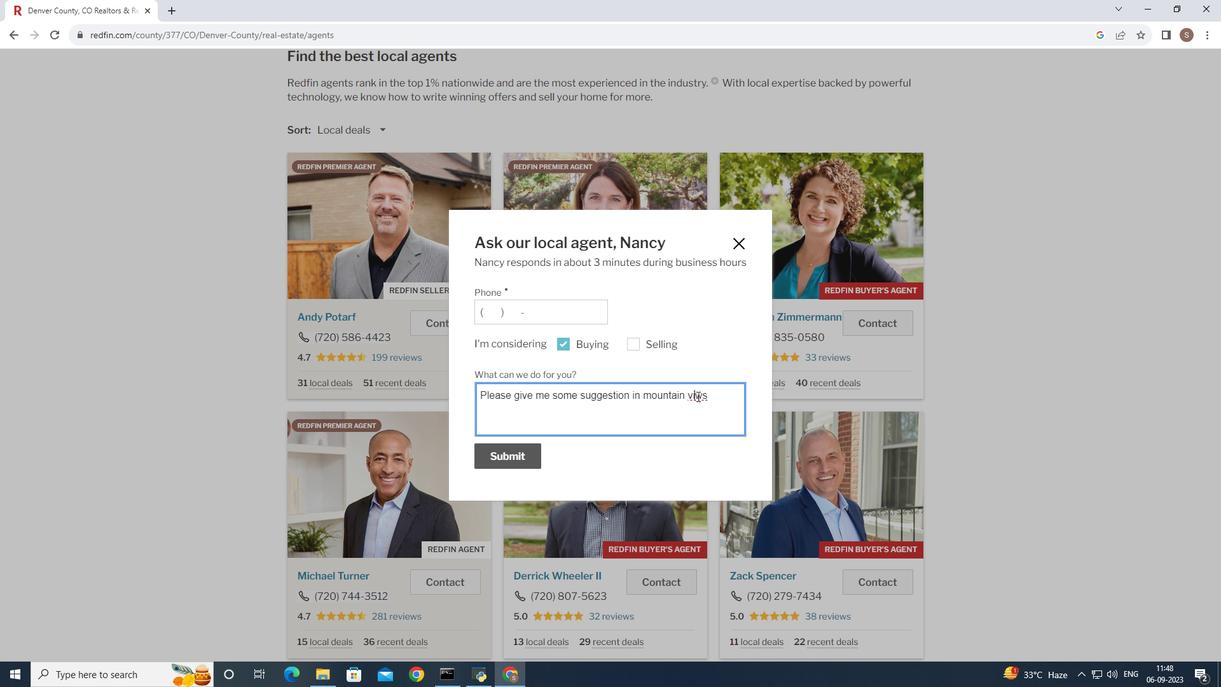 
Action: Key pressed e
Screenshot: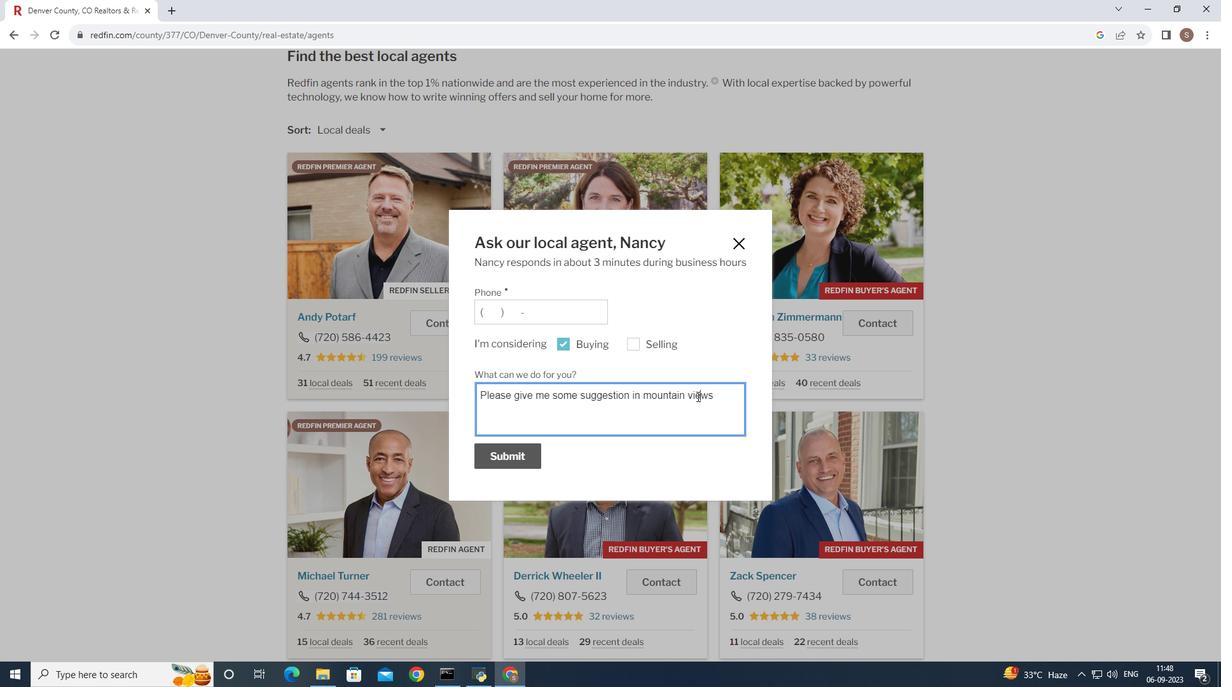 
Action: Mouse moved to (717, 400)
Screenshot: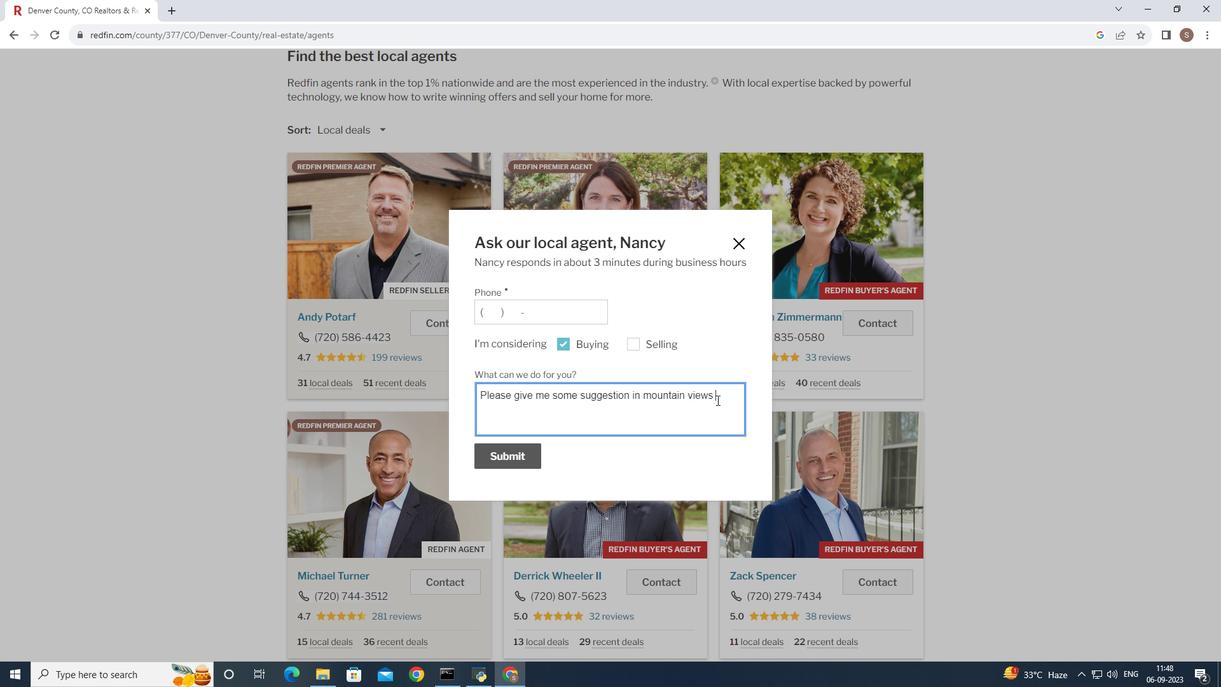 
Action: Mouse pressed left at (717, 400)
Screenshot: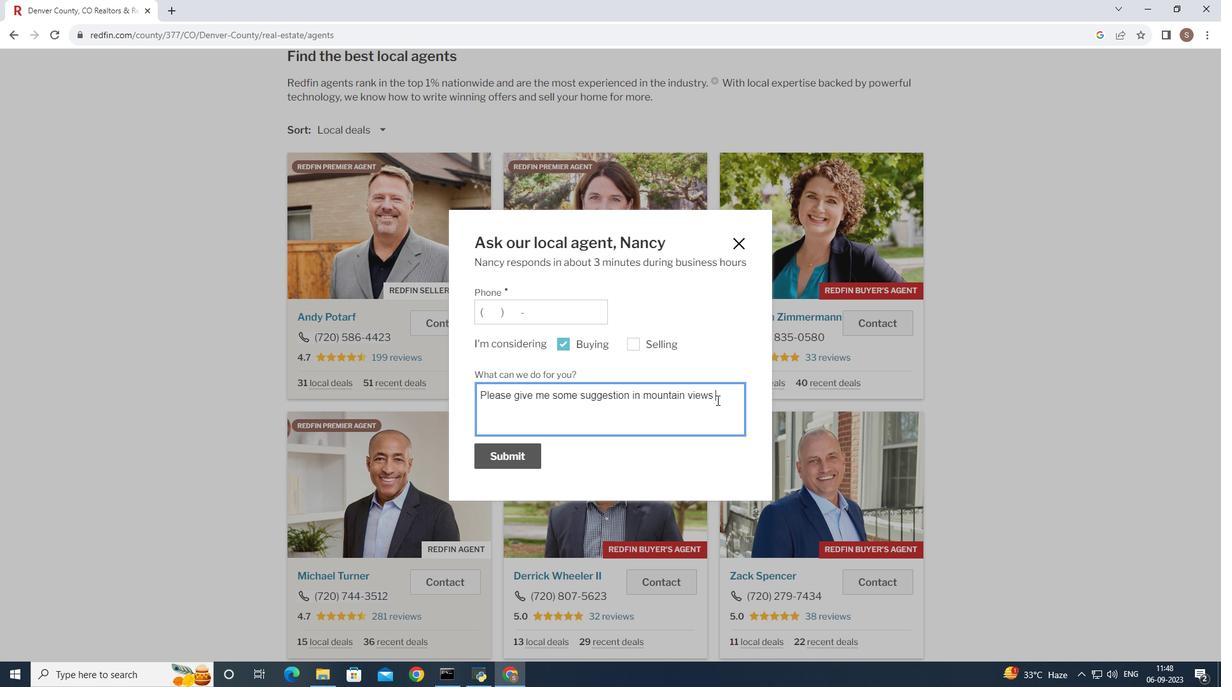 
Action: Key pressed properties
Screenshot: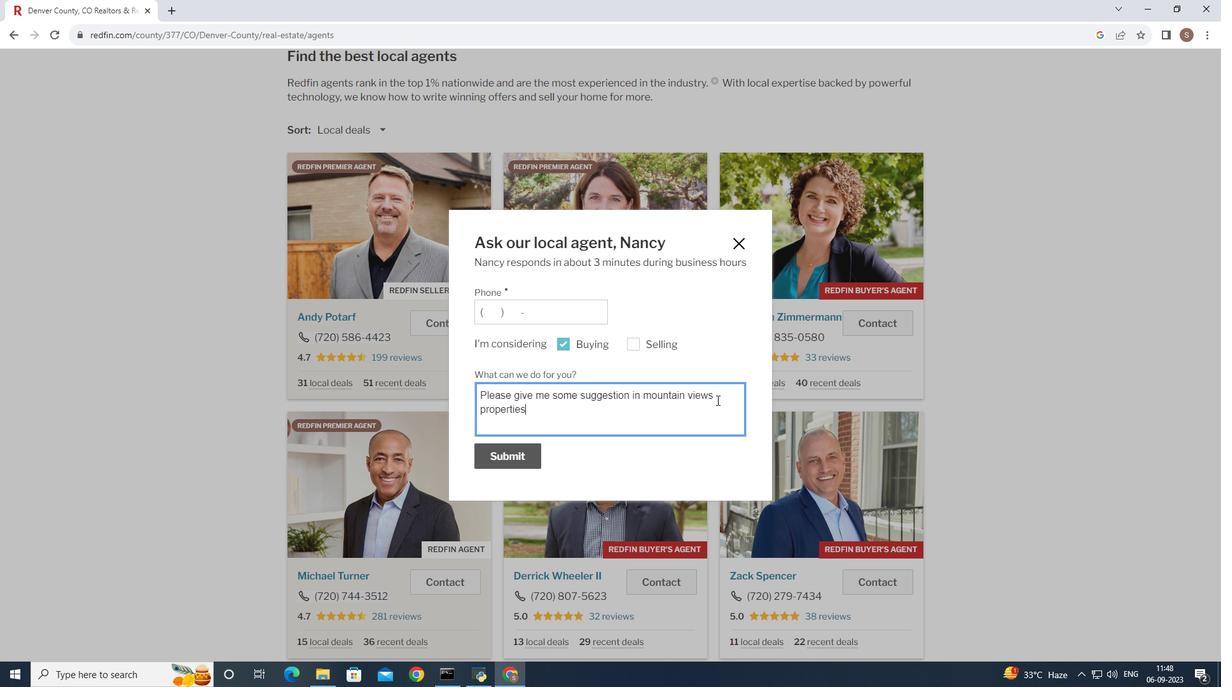 
Action: Mouse moved to (531, 457)
Screenshot: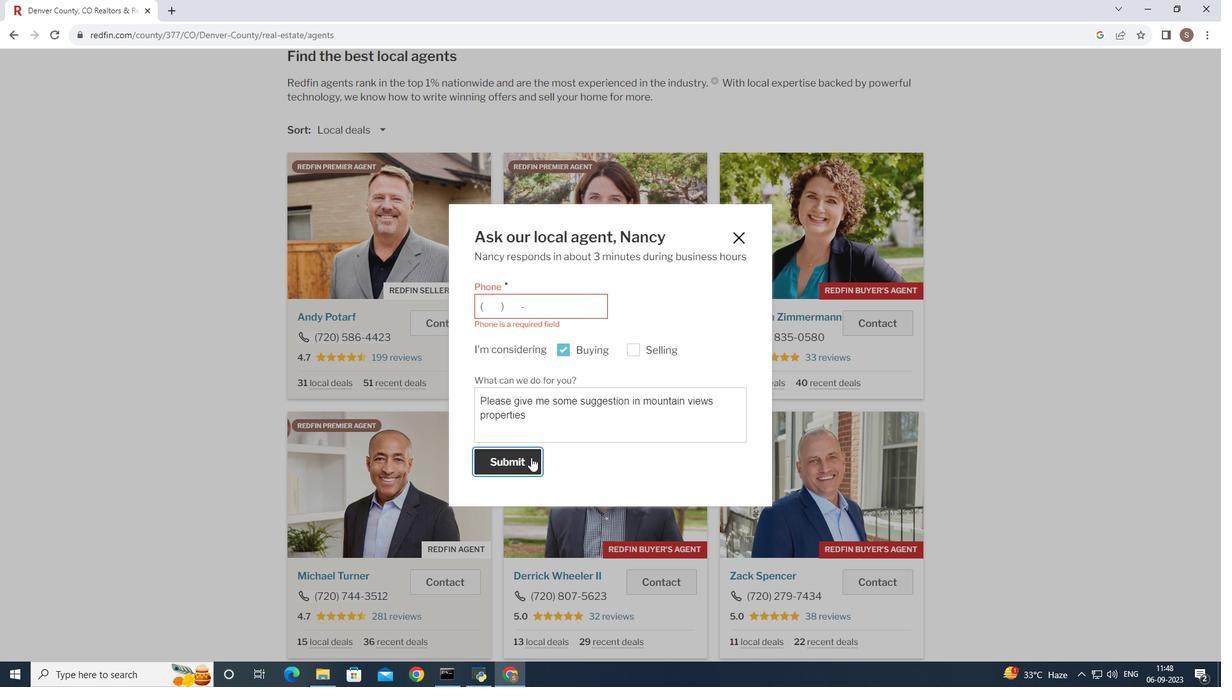 
Action: Mouse pressed left at (531, 457)
Screenshot: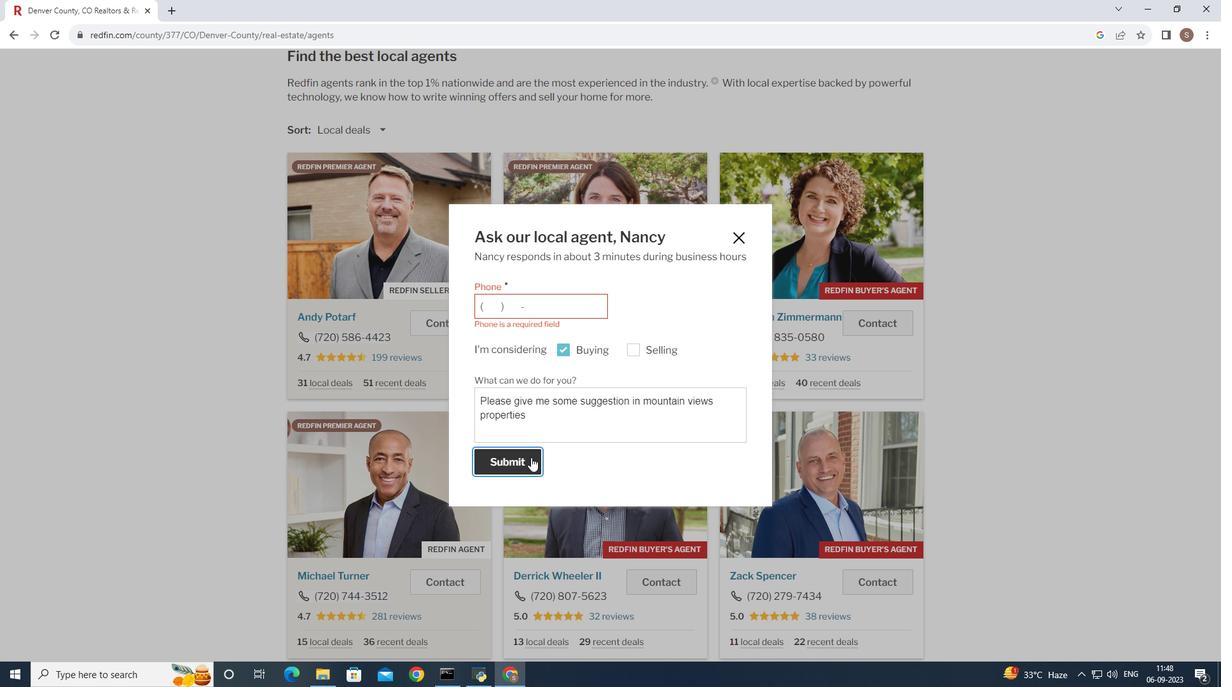 
Action: Mouse moved to (525, 305)
Screenshot: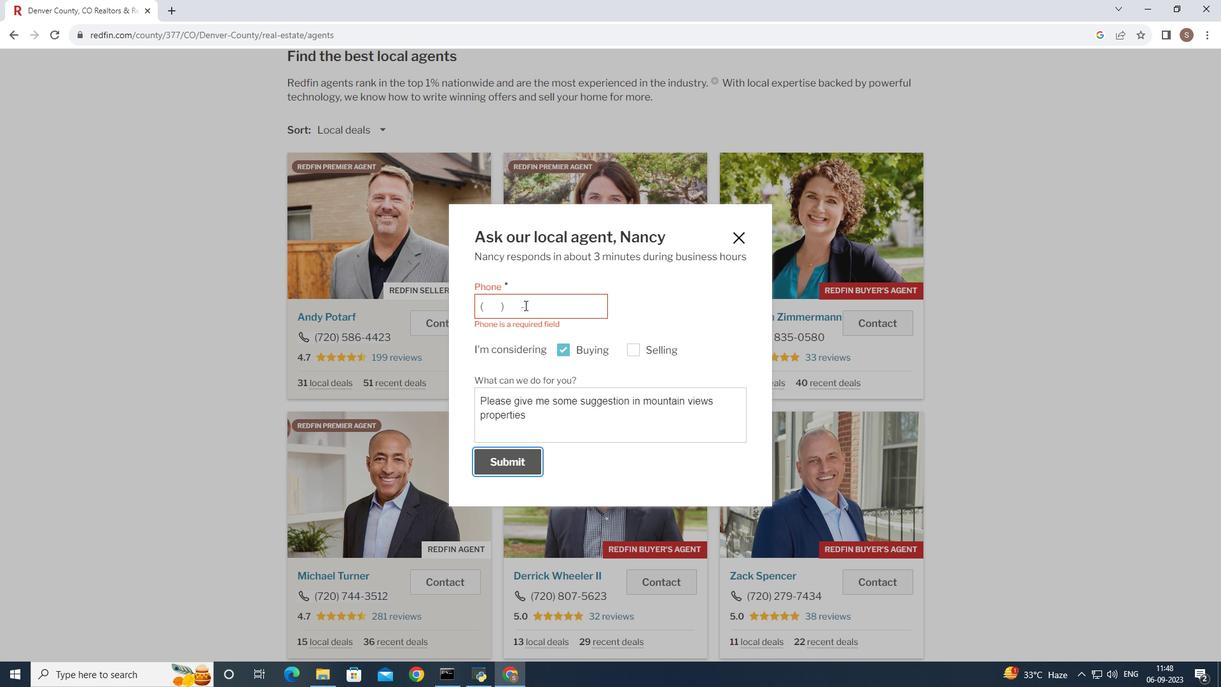 
Action: Mouse pressed left at (525, 305)
Screenshot: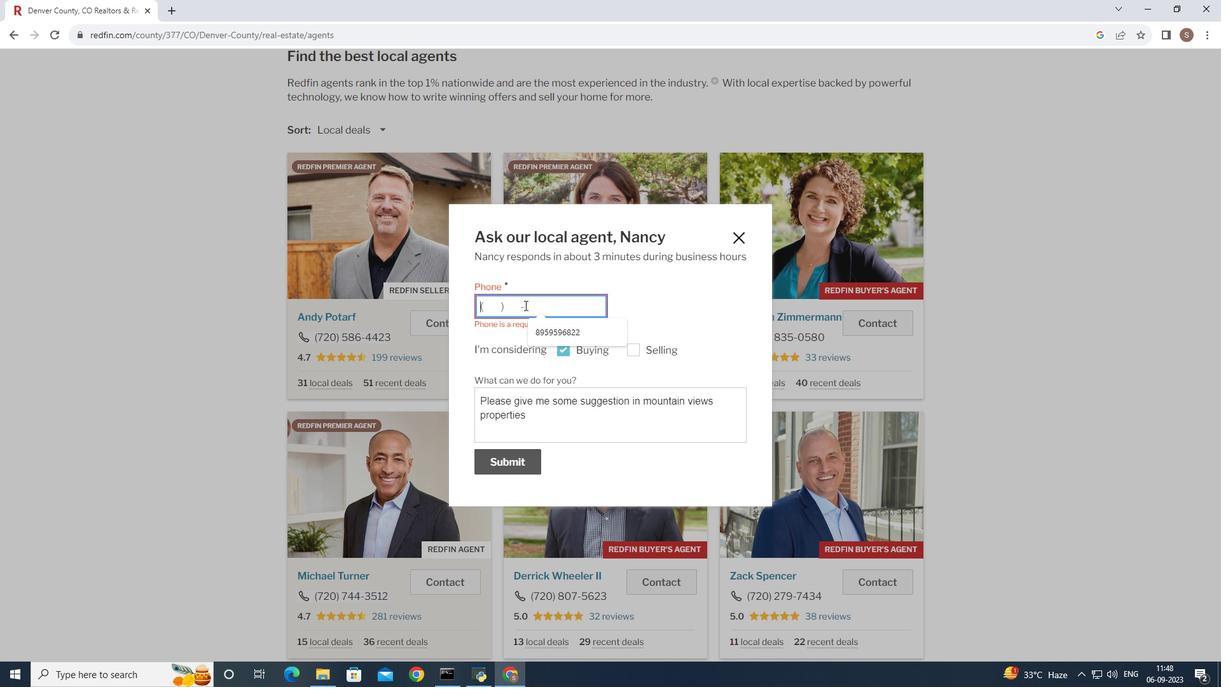 
Action: Mouse moved to (554, 325)
Screenshot: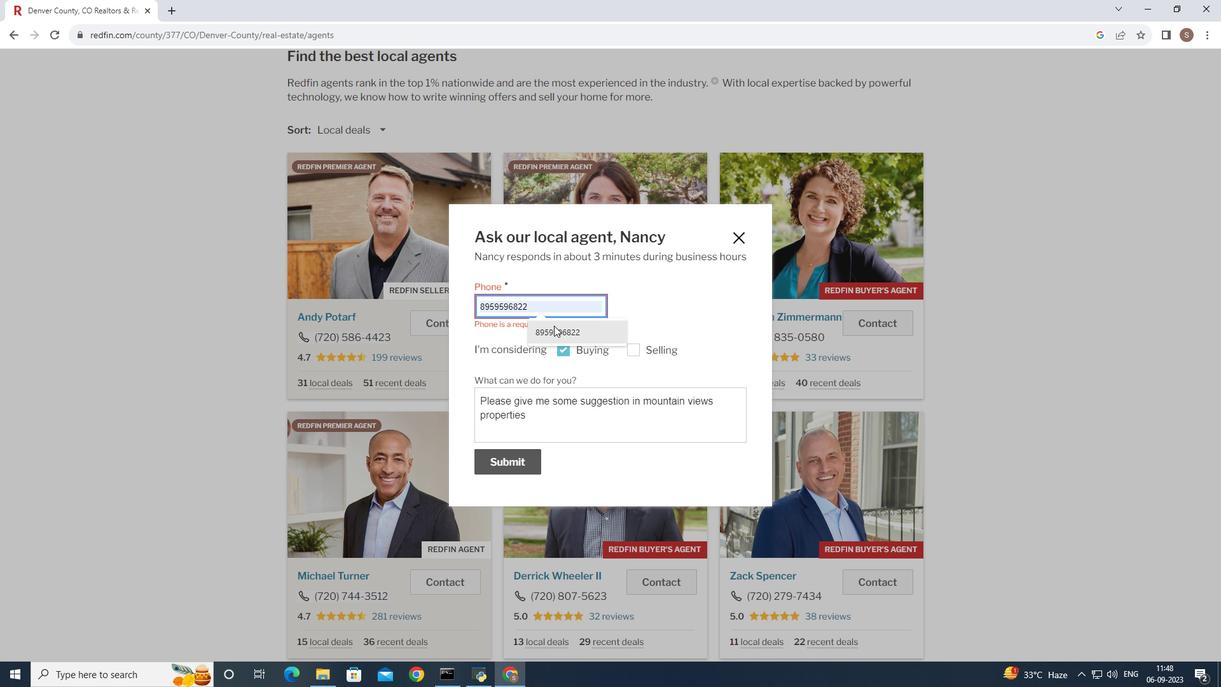 
Action: Mouse pressed left at (554, 325)
Screenshot: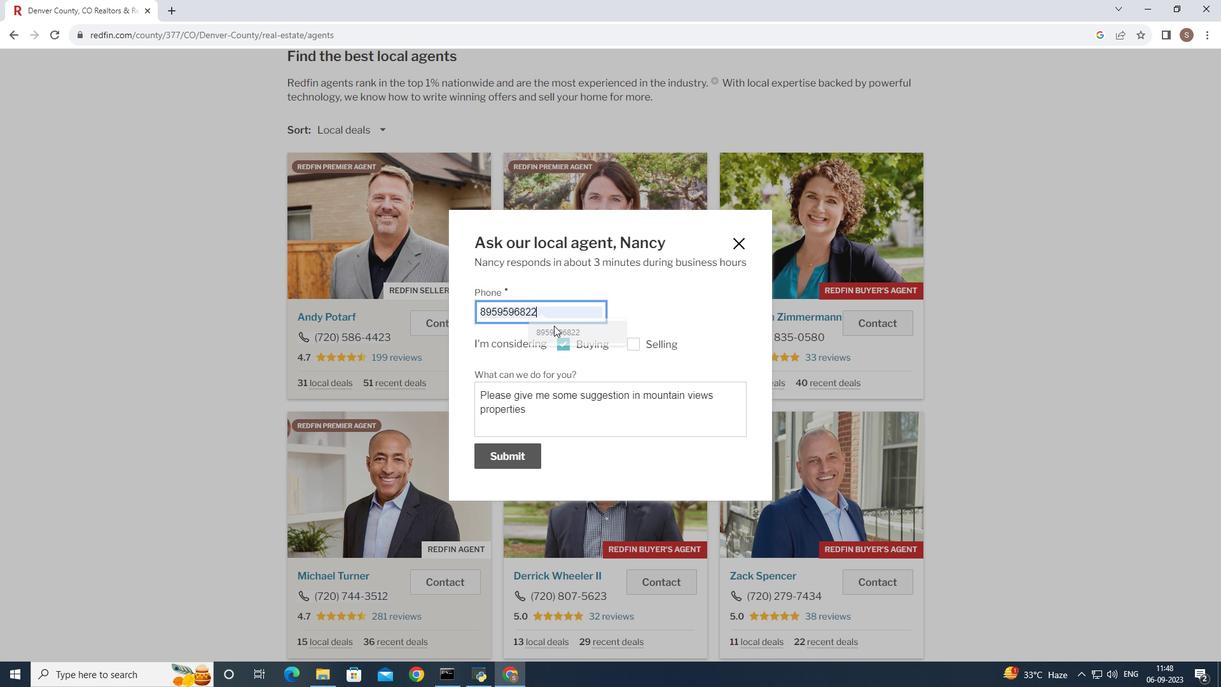 
Action: Mouse moved to (521, 451)
Screenshot: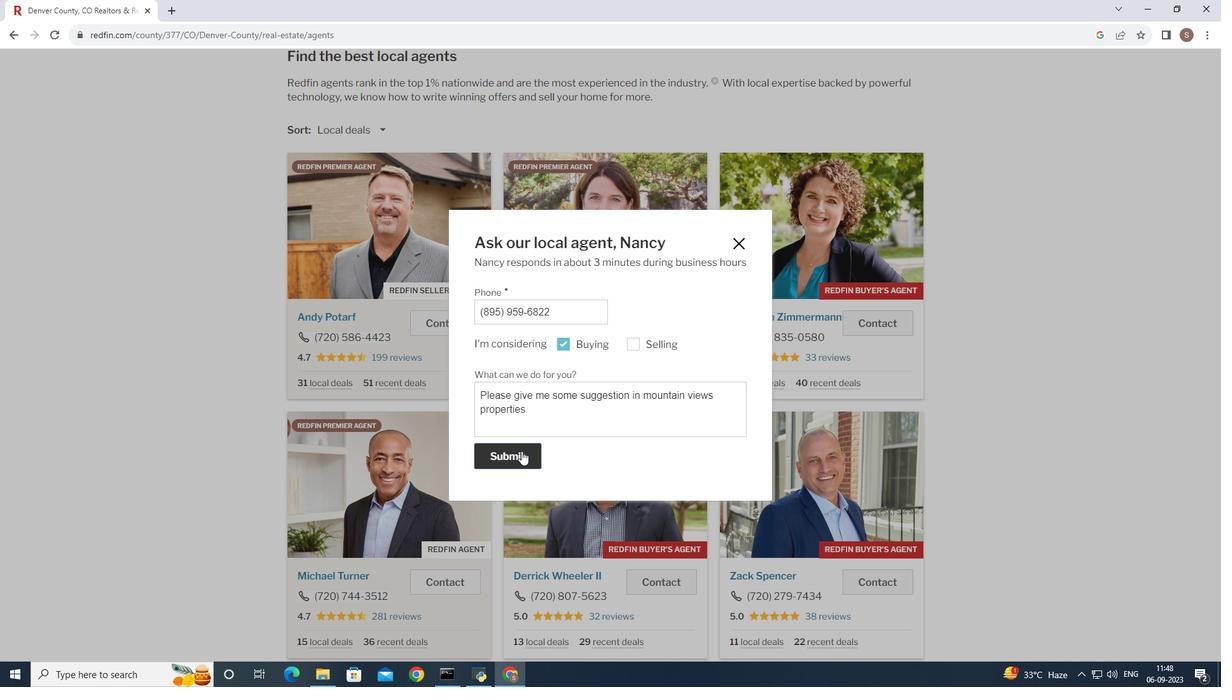 
Action: Mouse pressed left at (521, 451)
Screenshot: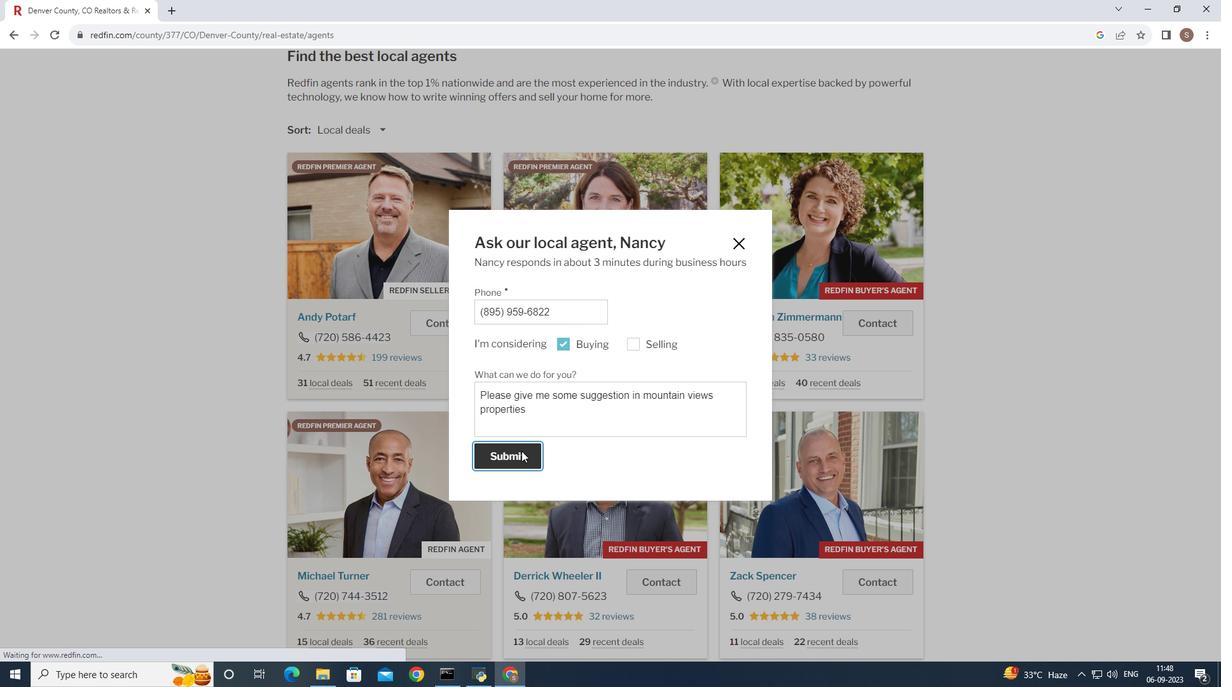 
Action: Mouse moved to (735, 378)
Screenshot: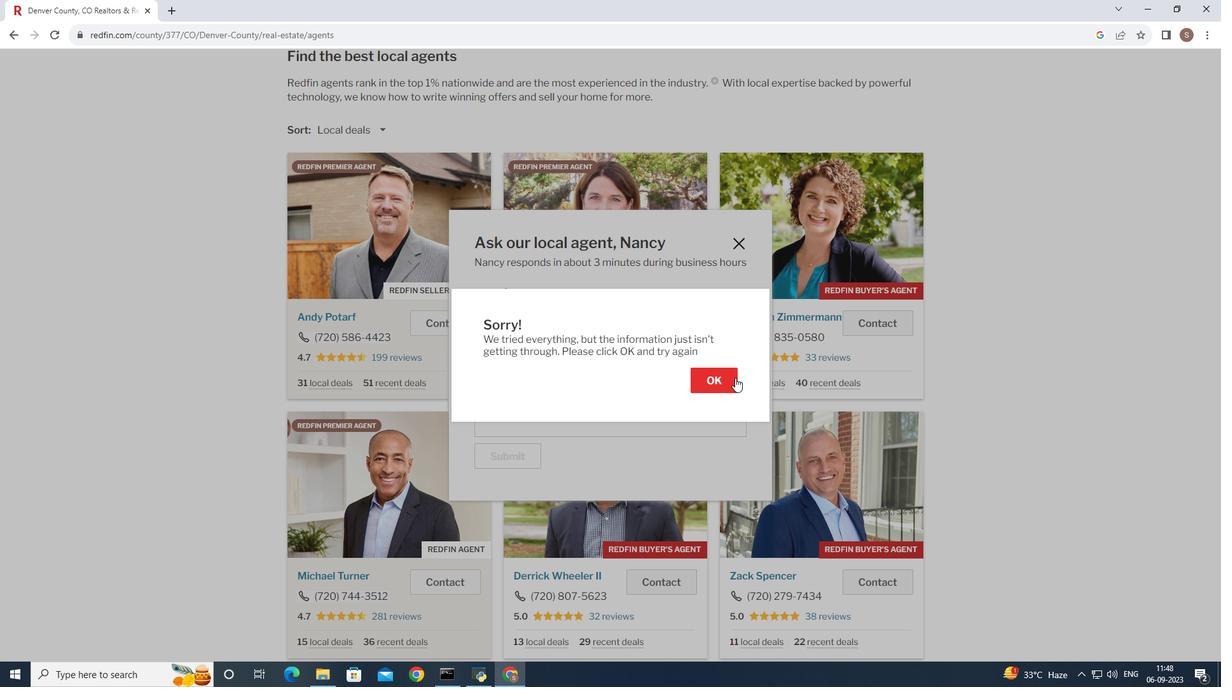 
Action: Mouse pressed left at (735, 378)
Screenshot: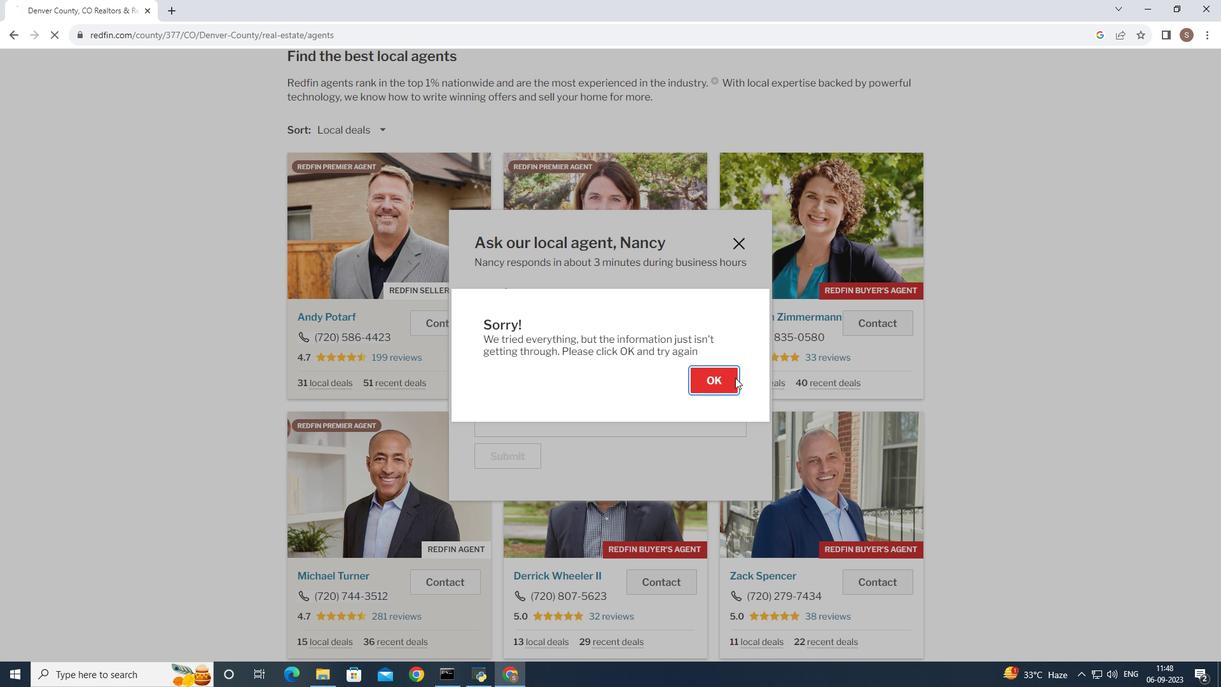 
Action: Mouse moved to (711, 378)
Screenshot: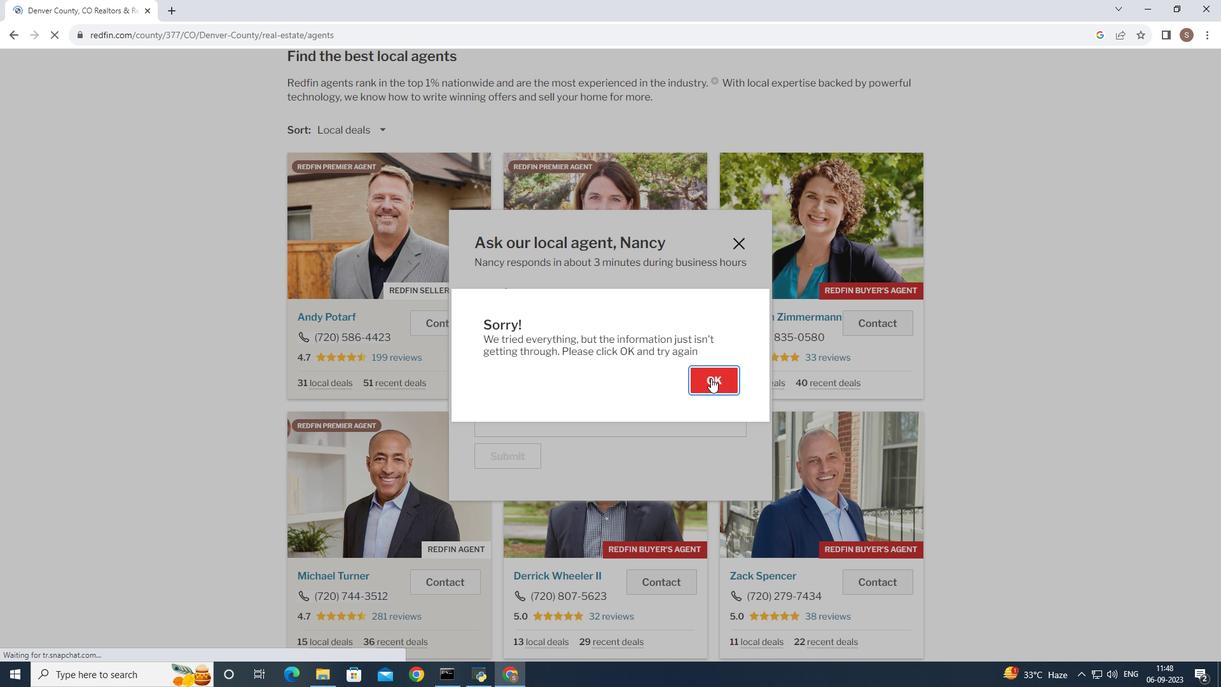 
Action: Mouse pressed left at (711, 378)
Screenshot: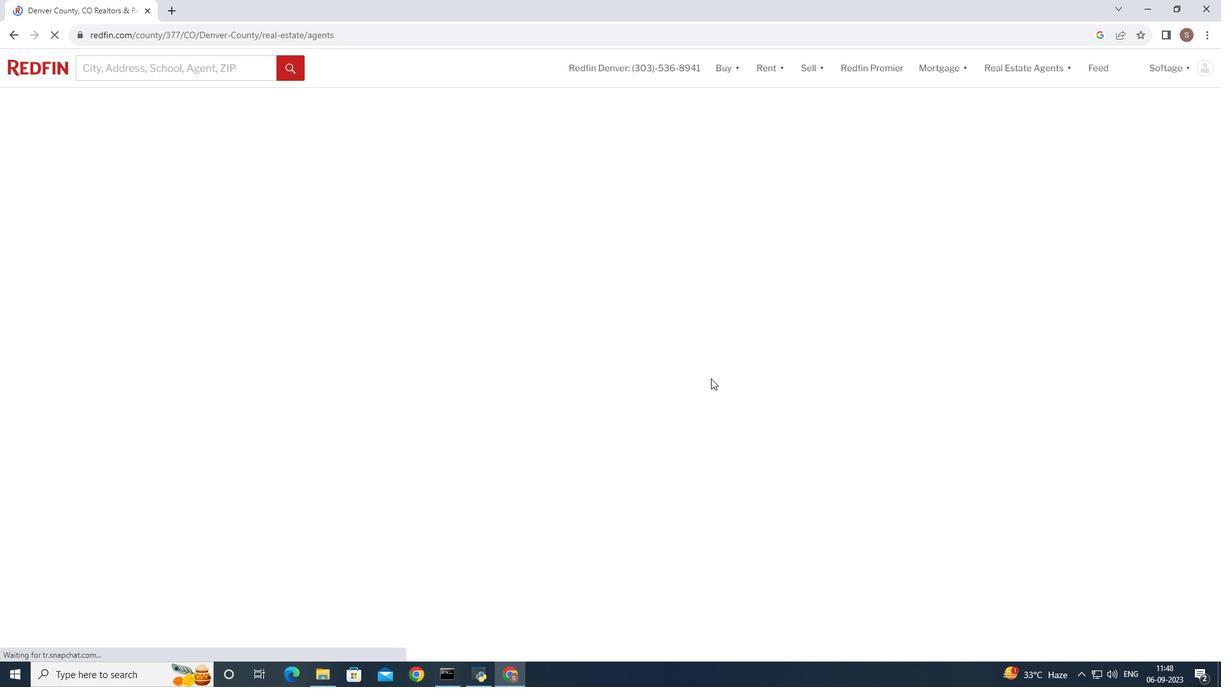 
Action: Mouse moved to (395, 451)
Screenshot: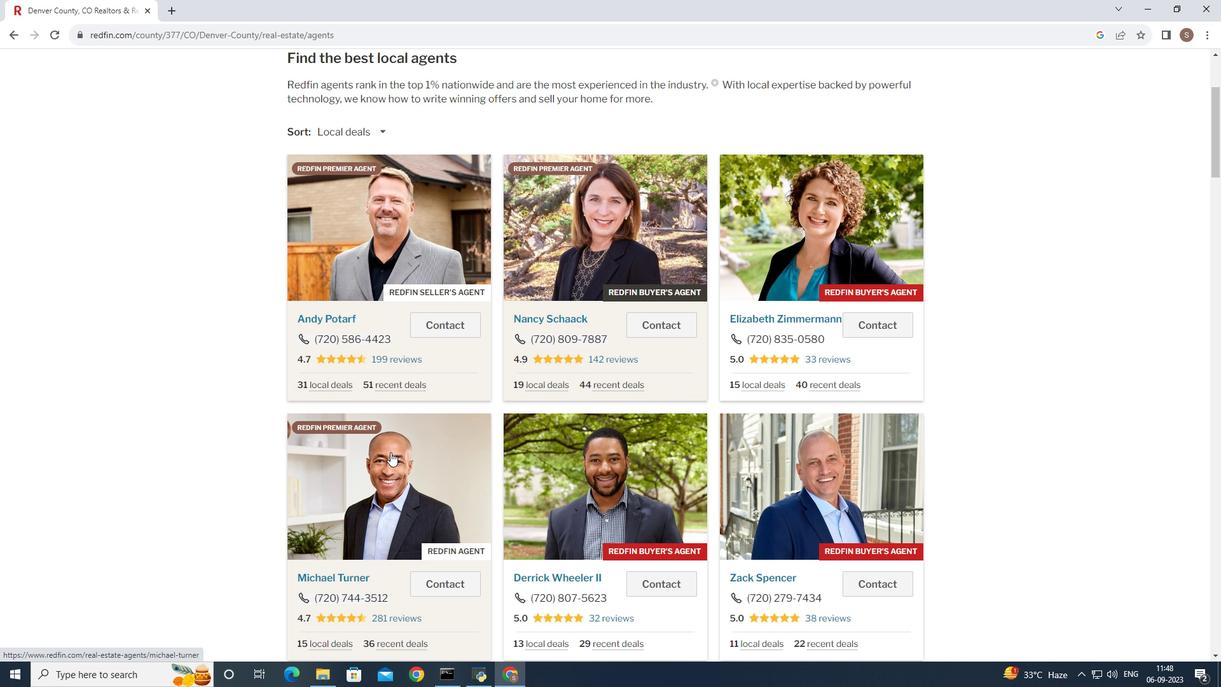 
